 Task: Look for space in Olavarría, Argentina from 2nd September, 2023 to 6th September, 2023 for 2 adults in price range Rs.15000 to Rs.20000. Place can be entire place with 1  bedroom having 1 bed and 1 bathroom. Property type can be hotel. Amenities needed are: heating, . Booking option can be shelf check-in. Required host language is English.
Action: Mouse moved to (413, 88)
Screenshot: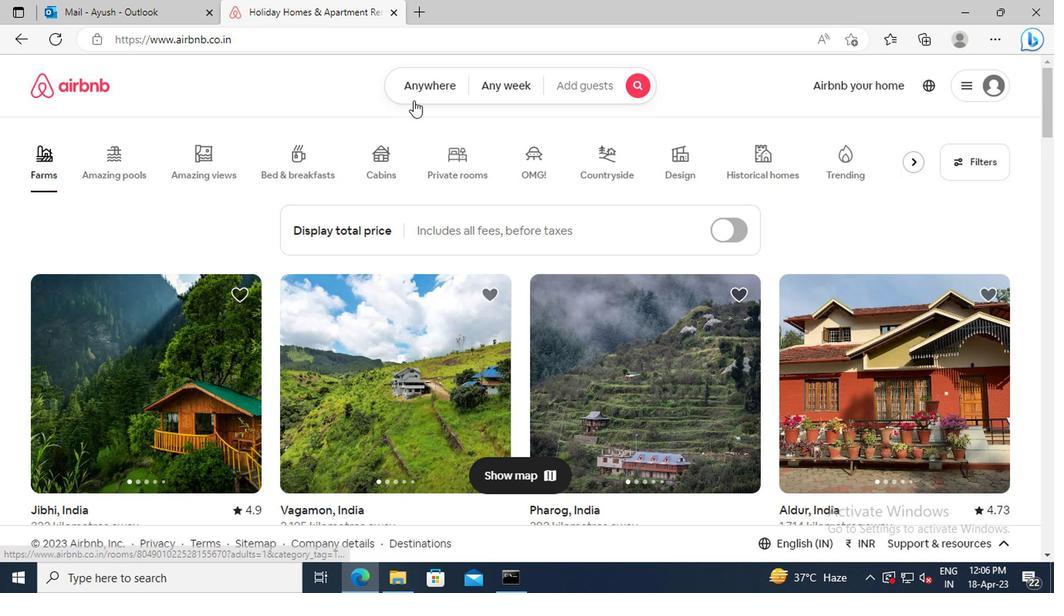 
Action: Mouse pressed left at (413, 88)
Screenshot: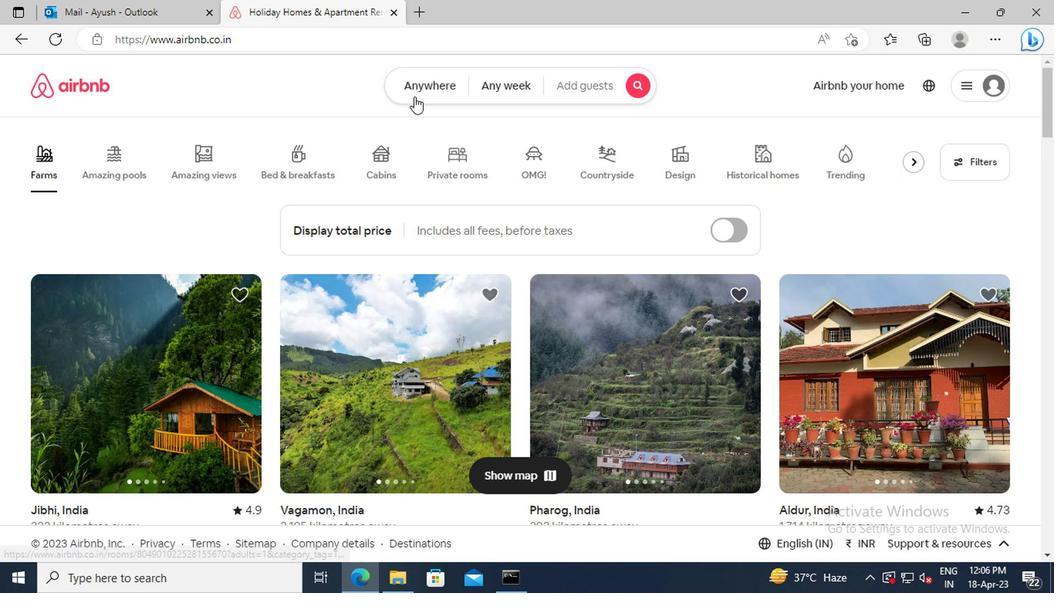 
Action: Mouse moved to (260, 151)
Screenshot: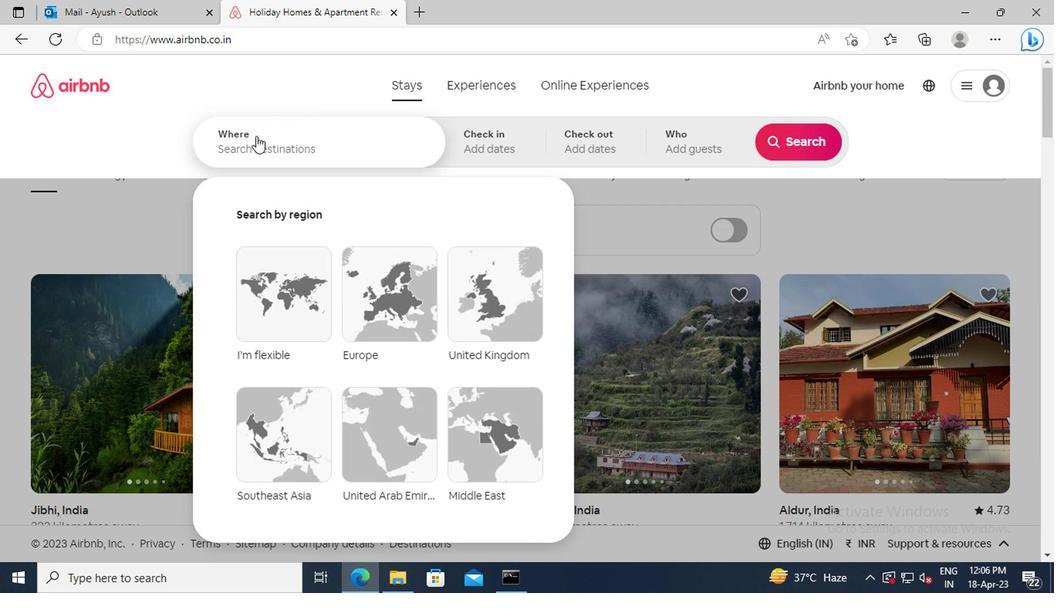 
Action: Mouse pressed left at (260, 151)
Screenshot: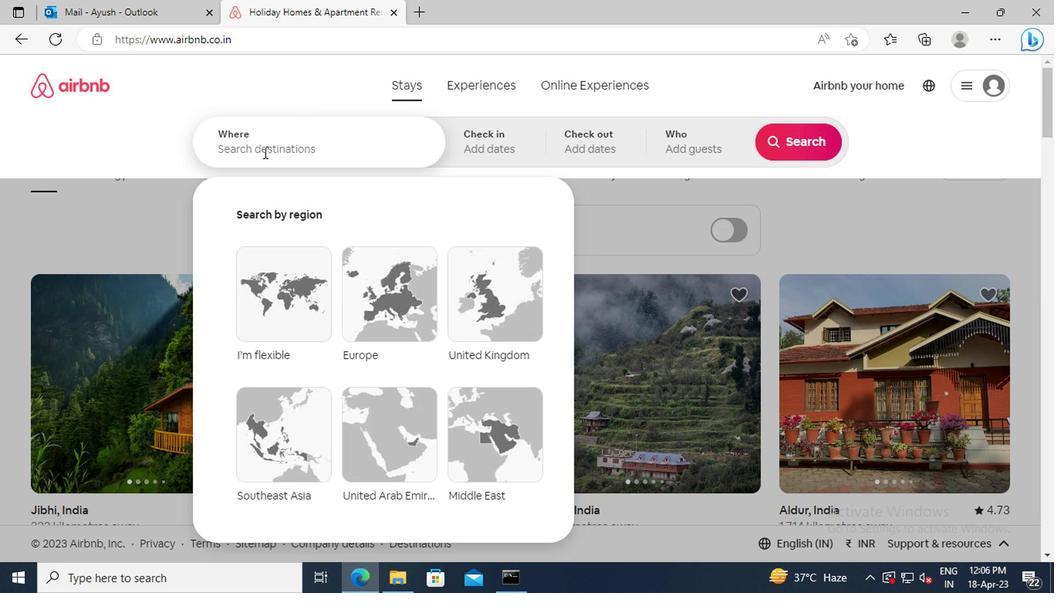 
Action: Key pressed <Key.shift>OLAVARRIA,<Key.space><Key.shift_r>ARGENTINA<Key.enter>
Screenshot: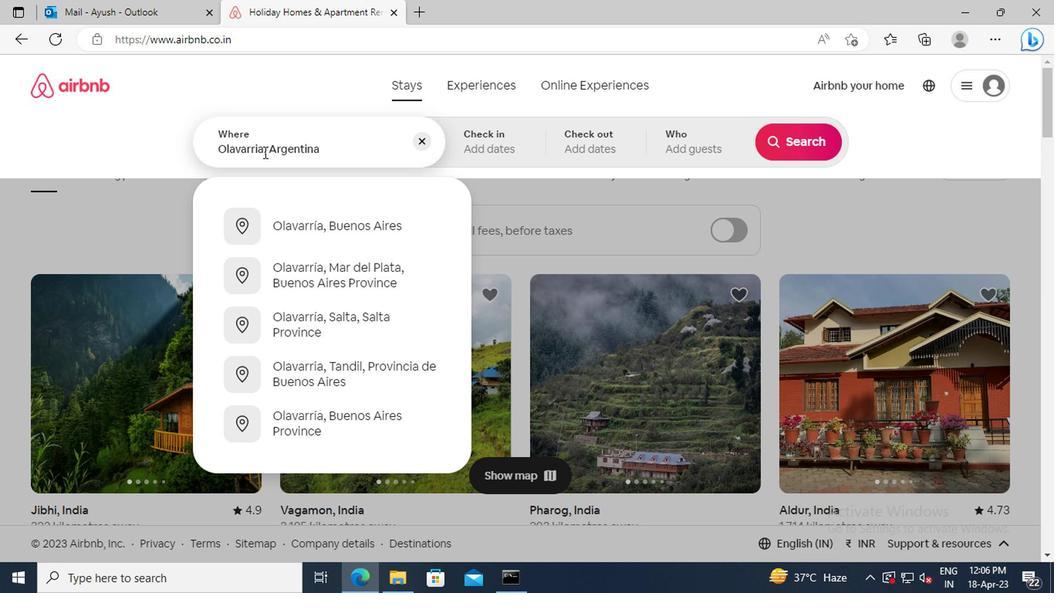 
Action: Mouse moved to (776, 261)
Screenshot: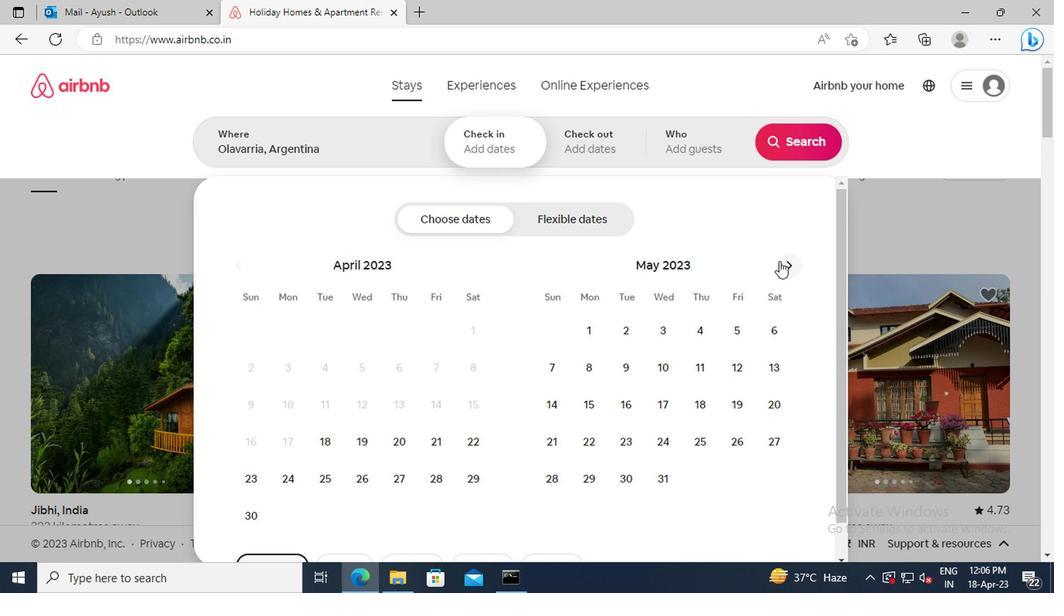 
Action: Mouse pressed left at (776, 261)
Screenshot: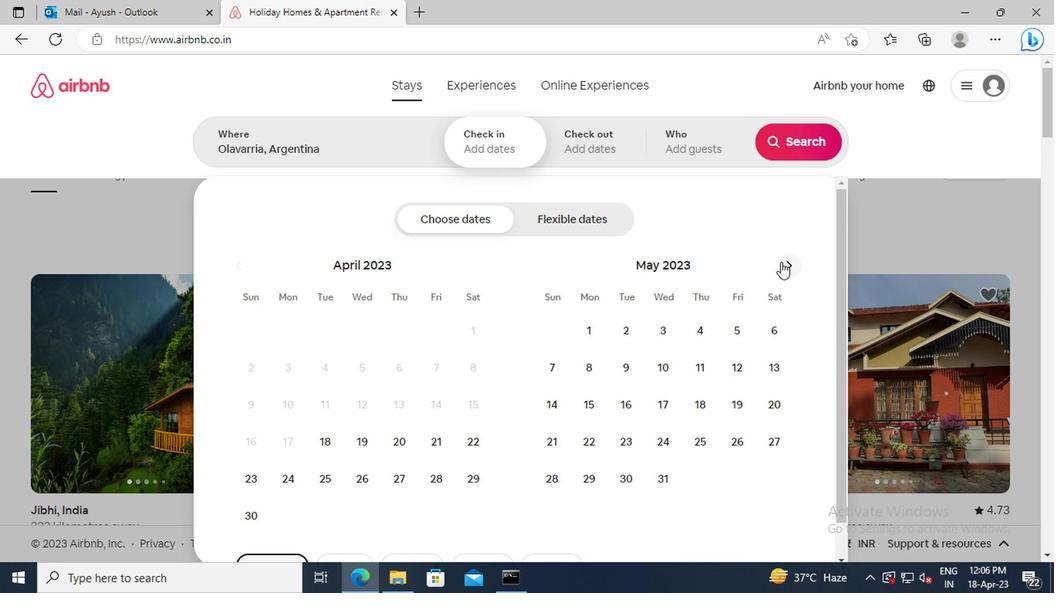 
Action: Mouse pressed left at (776, 261)
Screenshot: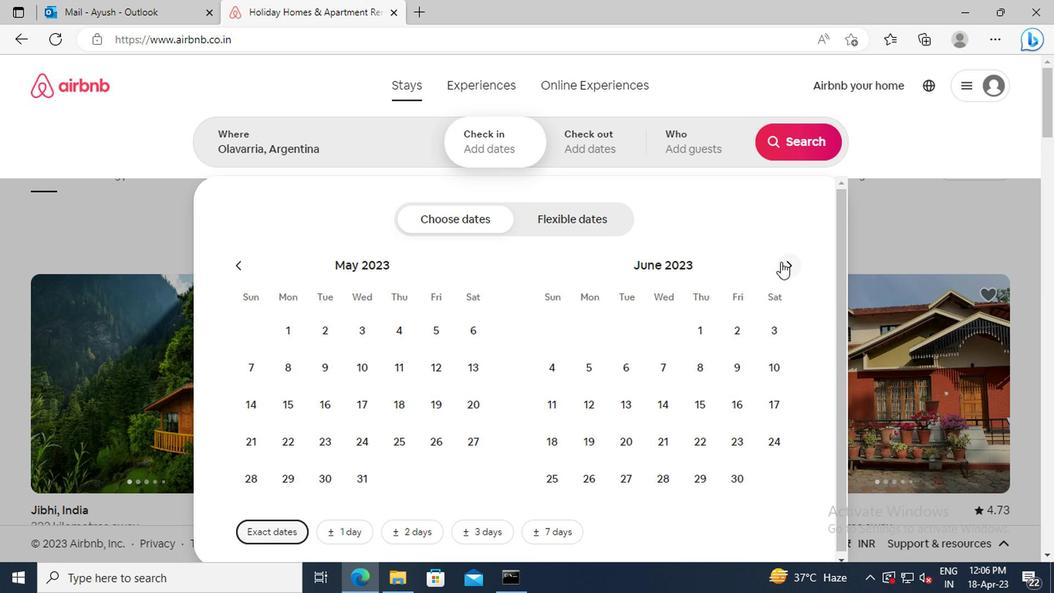 
Action: Mouse pressed left at (776, 261)
Screenshot: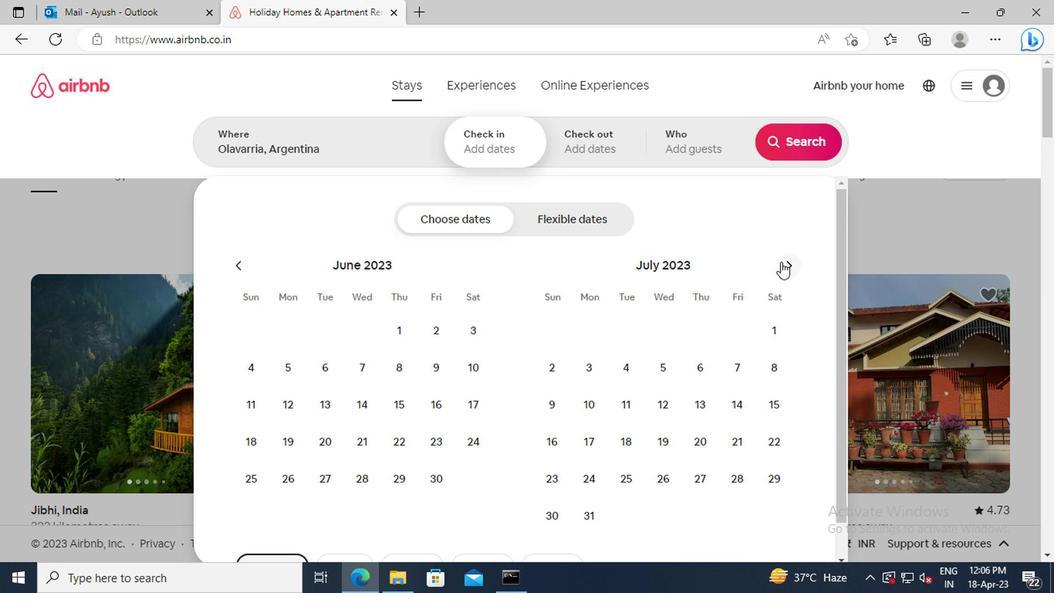 
Action: Mouse pressed left at (776, 261)
Screenshot: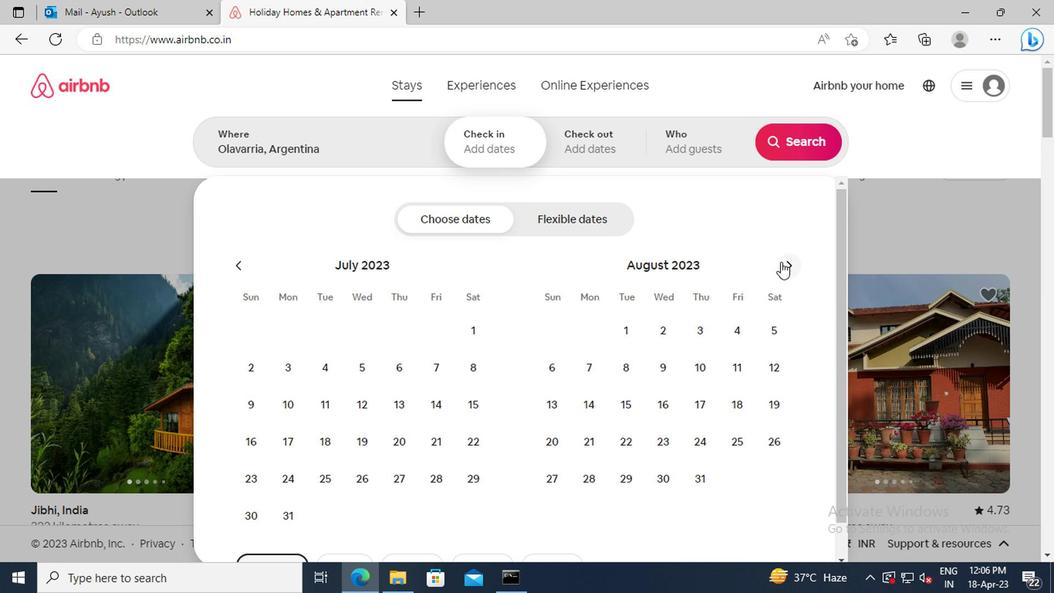 
Action: Mouse moved to (766, 326)
Screenshot: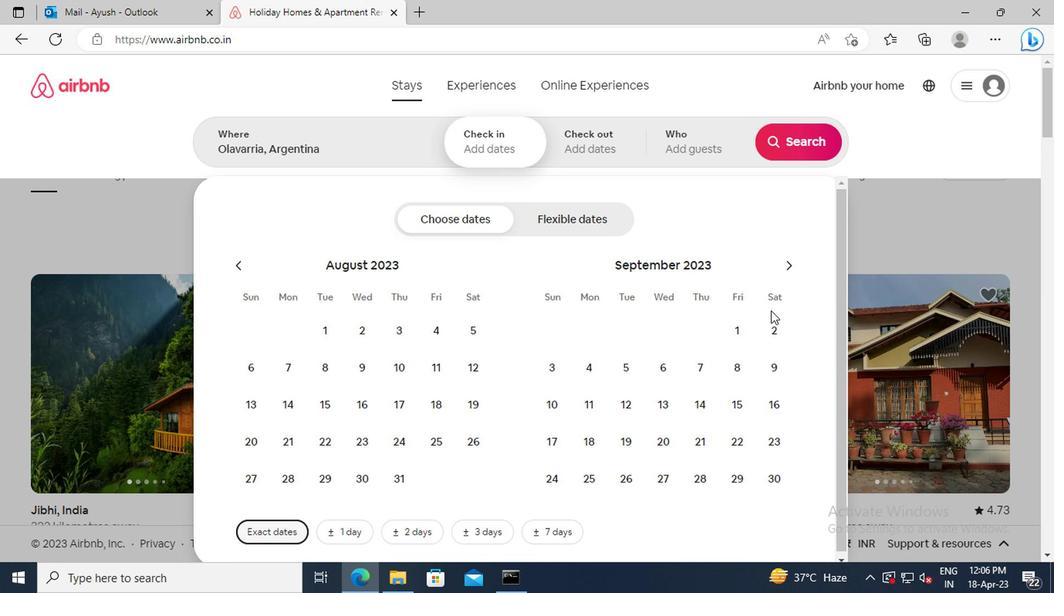 
Action: Mouse pressed left at (766, 326)
Screenshot: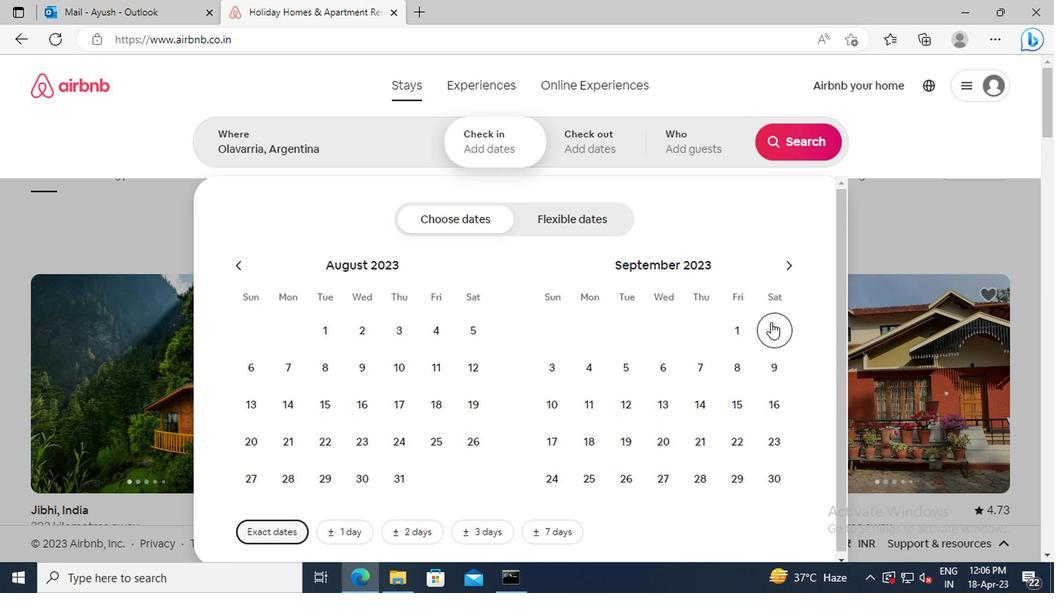 
Action: Mouse moved to (658, 364)
Screenshot: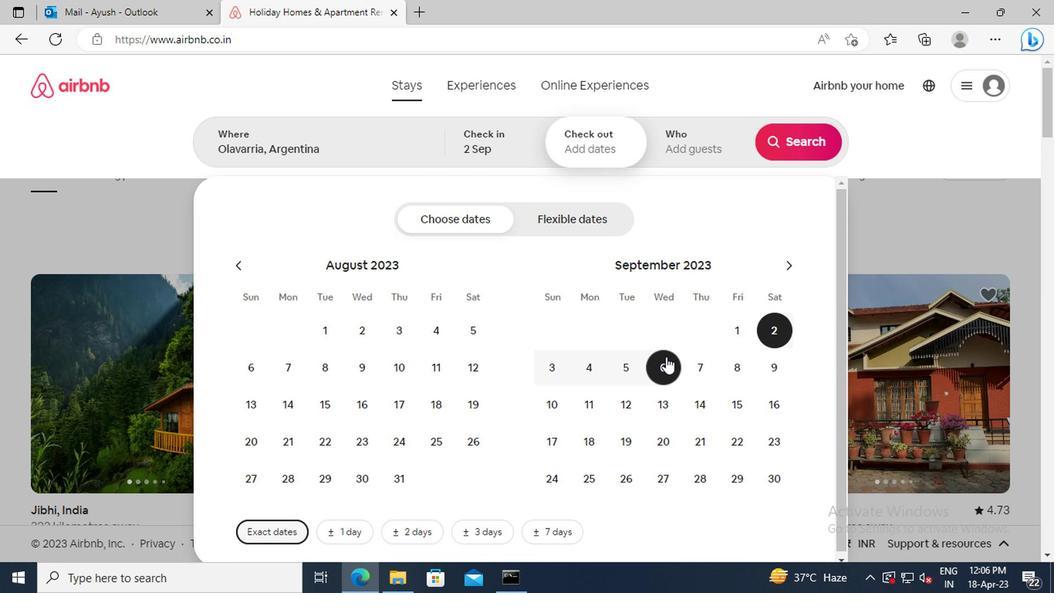 
Action: Mouse pressed left at (658, 364)
Screenshot: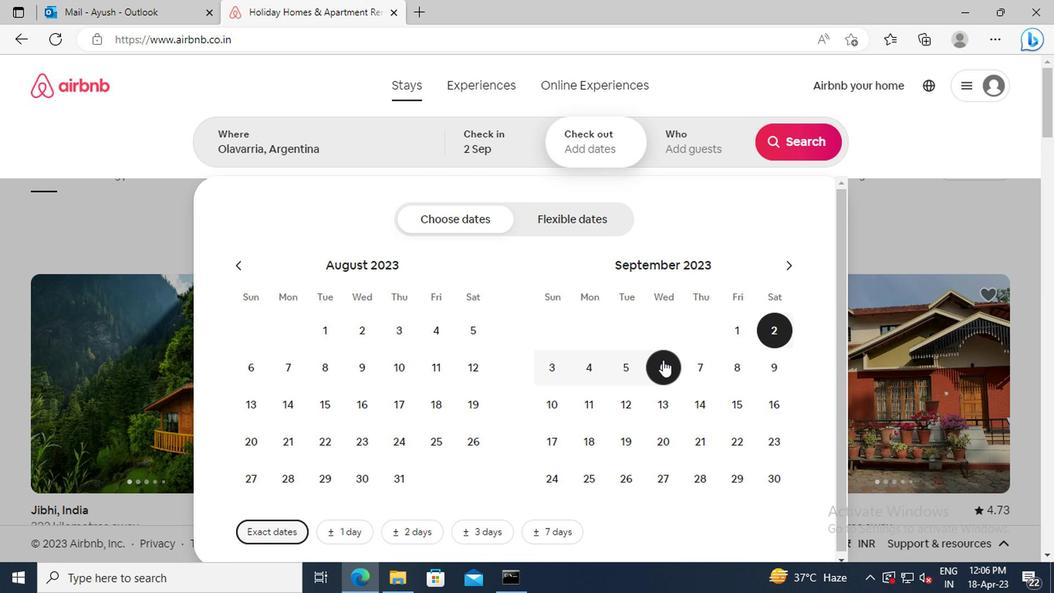 
Action: Mouse moved to (678, 149)
Screenshot: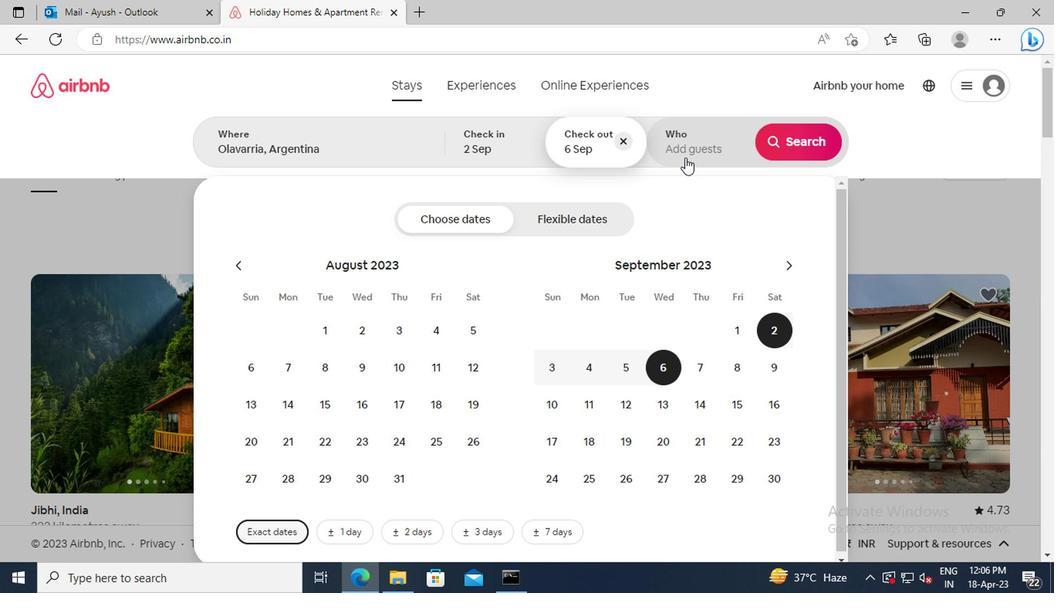 
Action: Mouse pressed left at (678, 149)
Screenshot: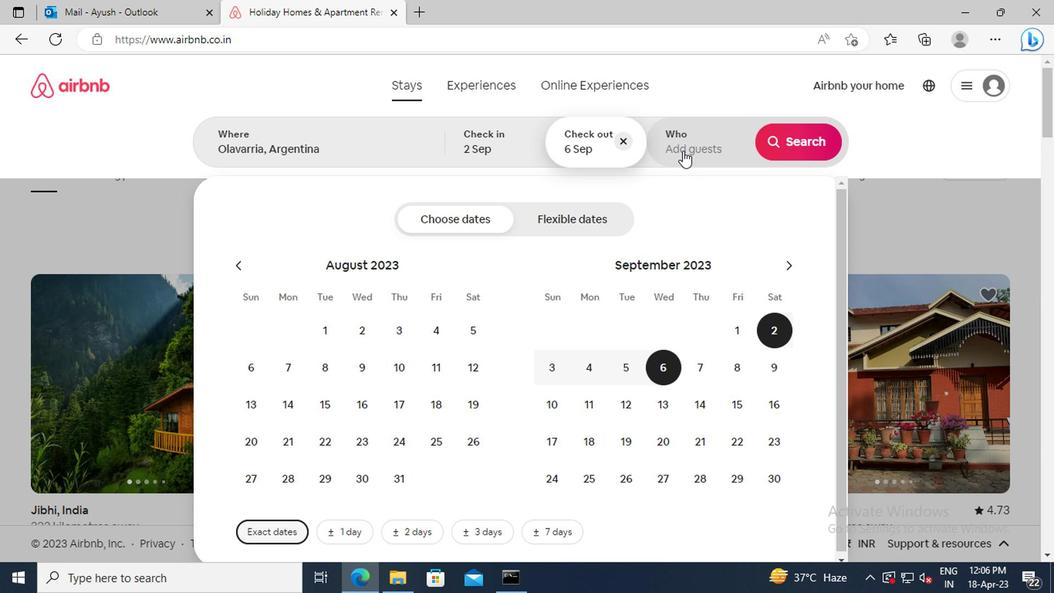
Action: Mouse moved to (799, 223)
Screenshot: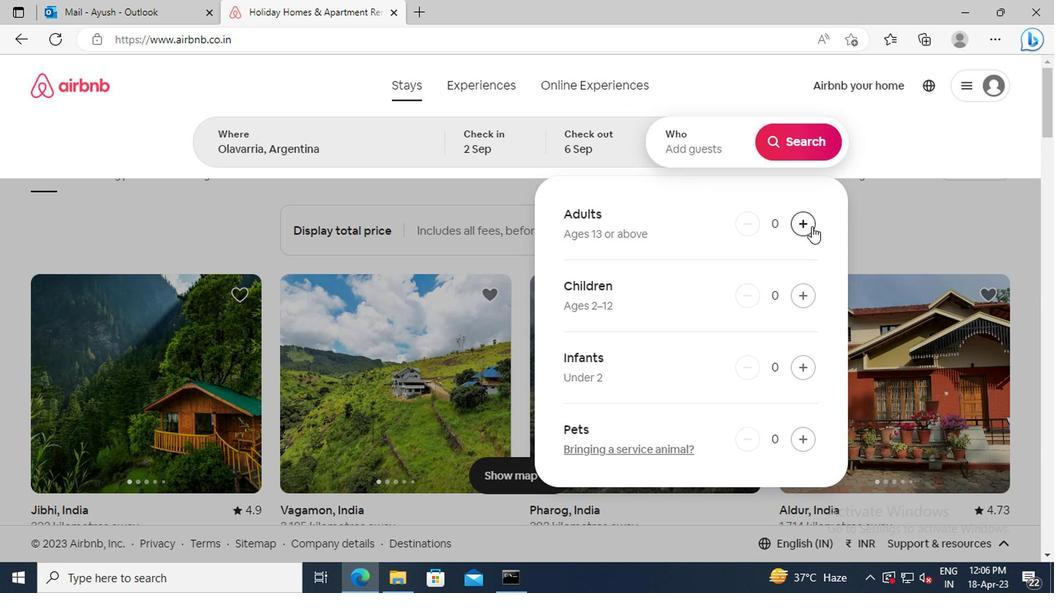 
Action: Mouse pressed left at (799, 223)
Screenshot: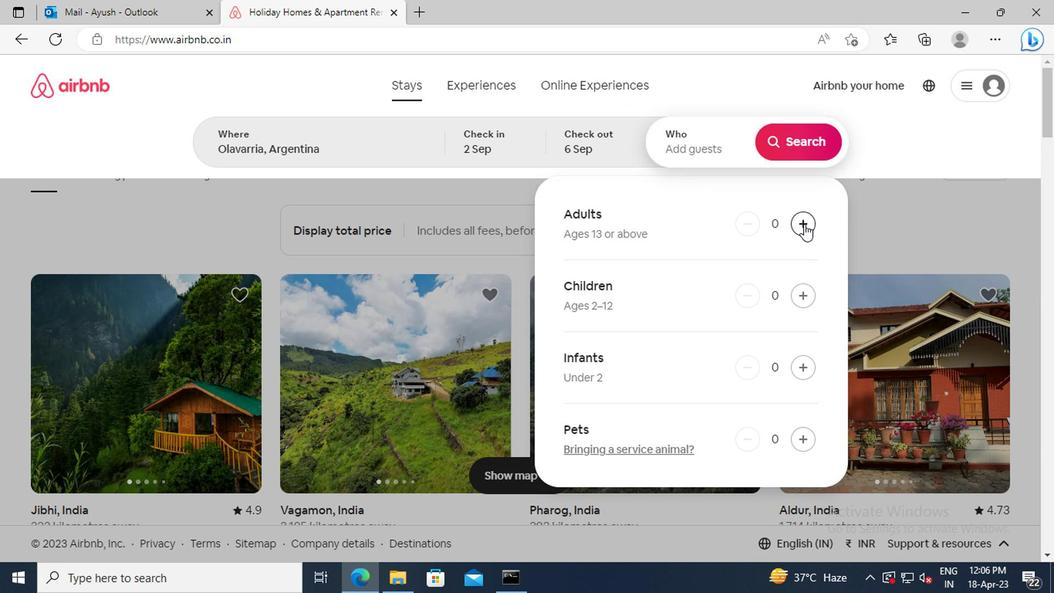
Action: Mouse pressed left at (799, 223)
Screenshot: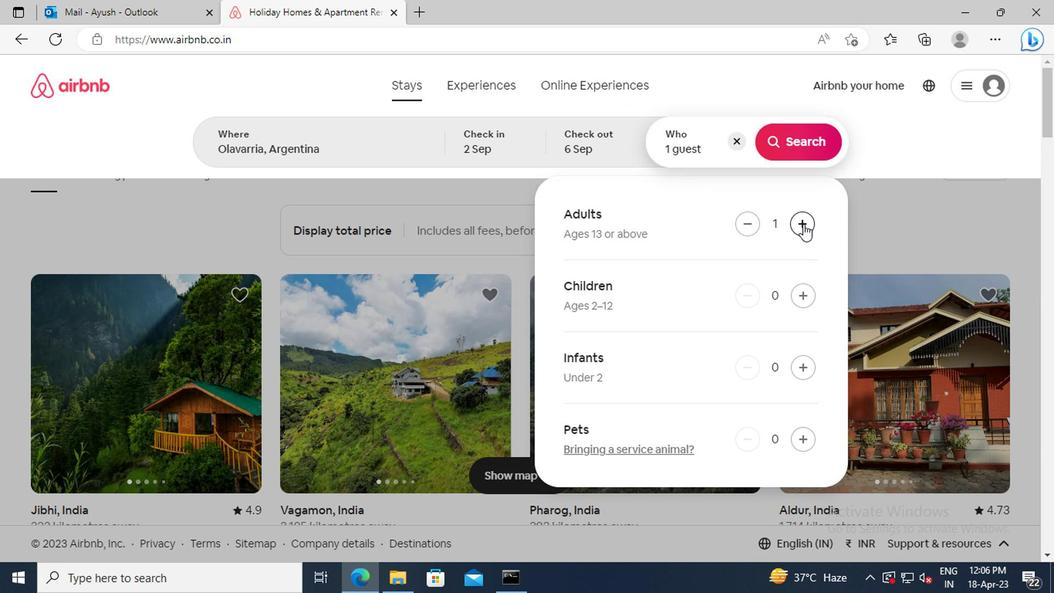 
Action: Mouse moved to (796, 143)
Screenshot: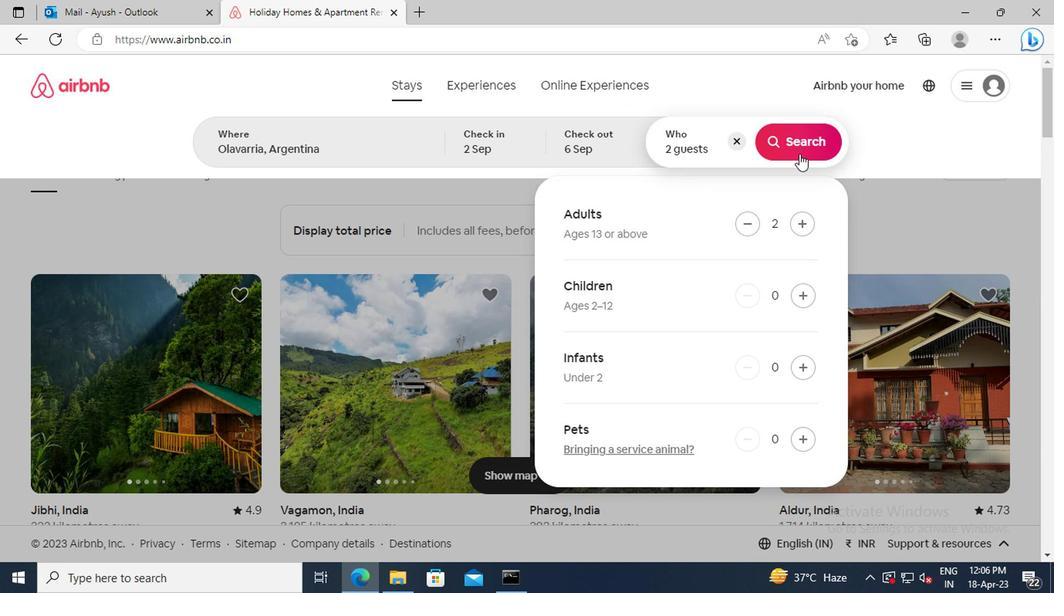 
Action: Mouse pressed left at (796, 143)
Screenshot: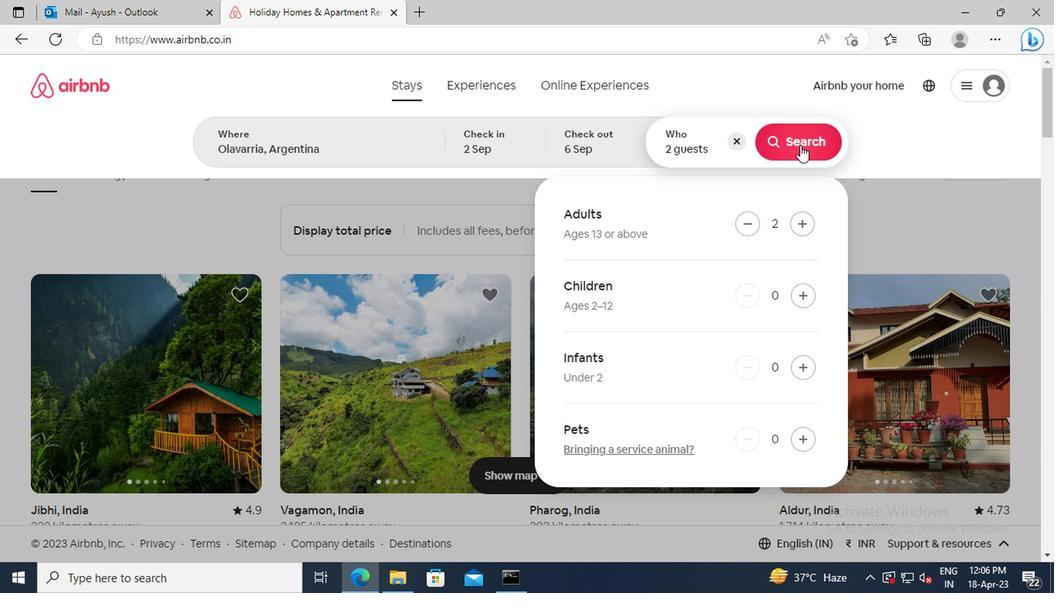 
Action: Mouse moved to (987, 155)
Screenshot: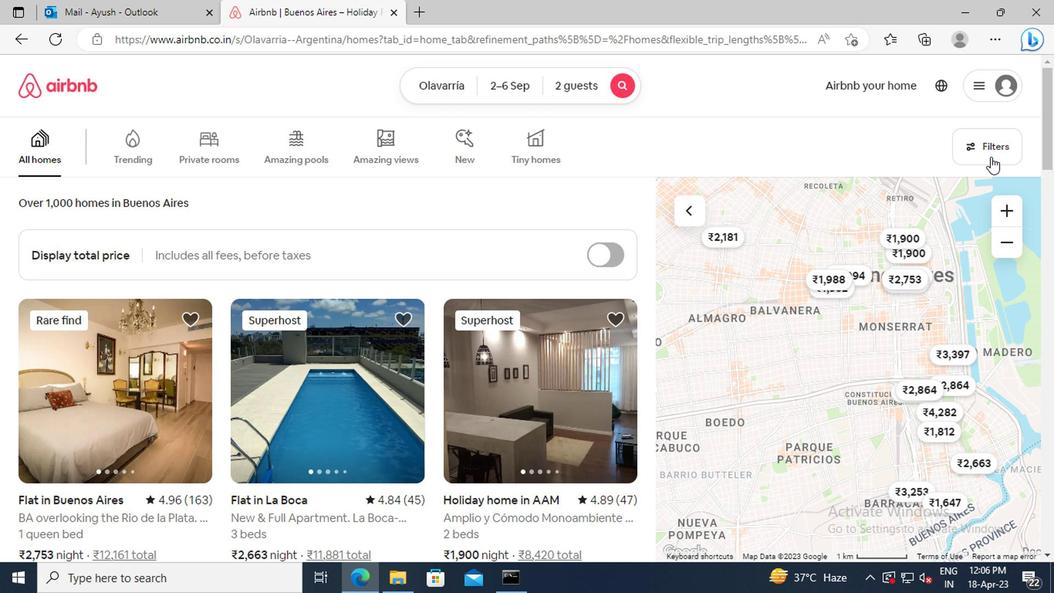 
Action: Mouse pressed left at (987, 155)
Screenshot: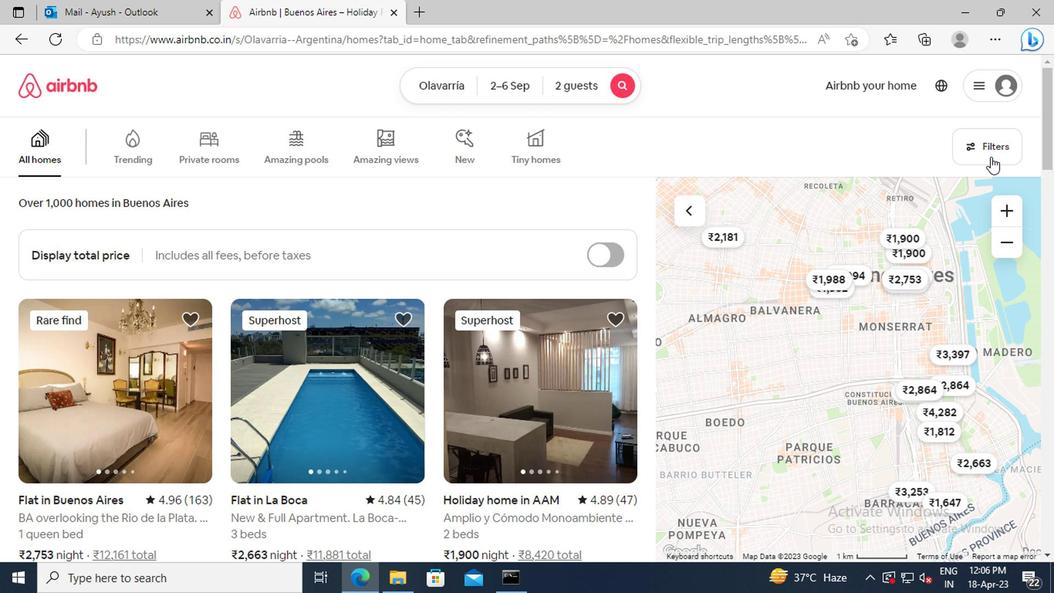 
Action: Mouse moved to (363, 341)
Screenshot: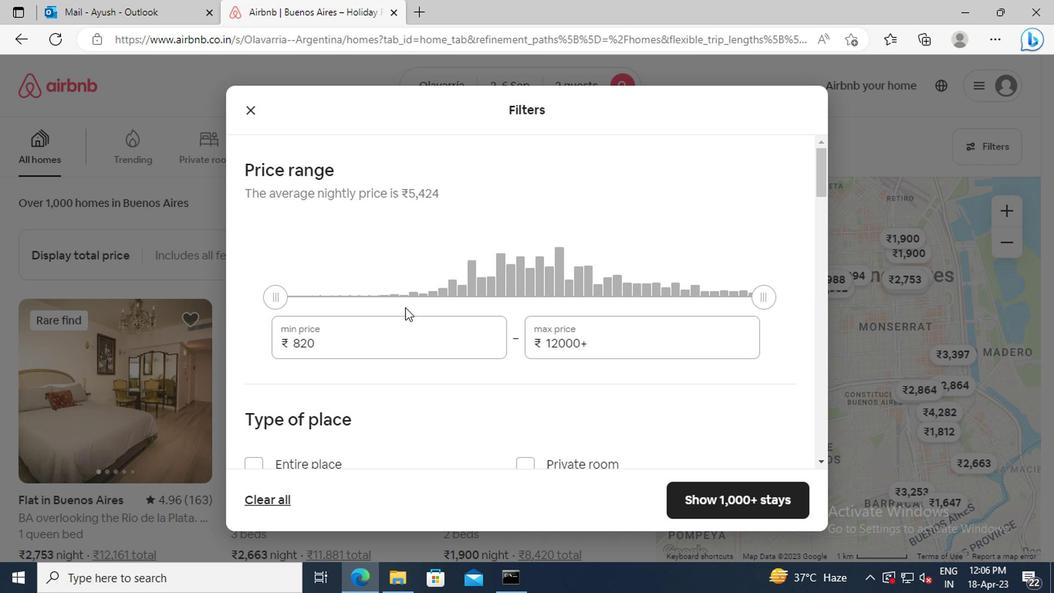 
Action: Mouse pressed left at (363, 341)
Screenshot: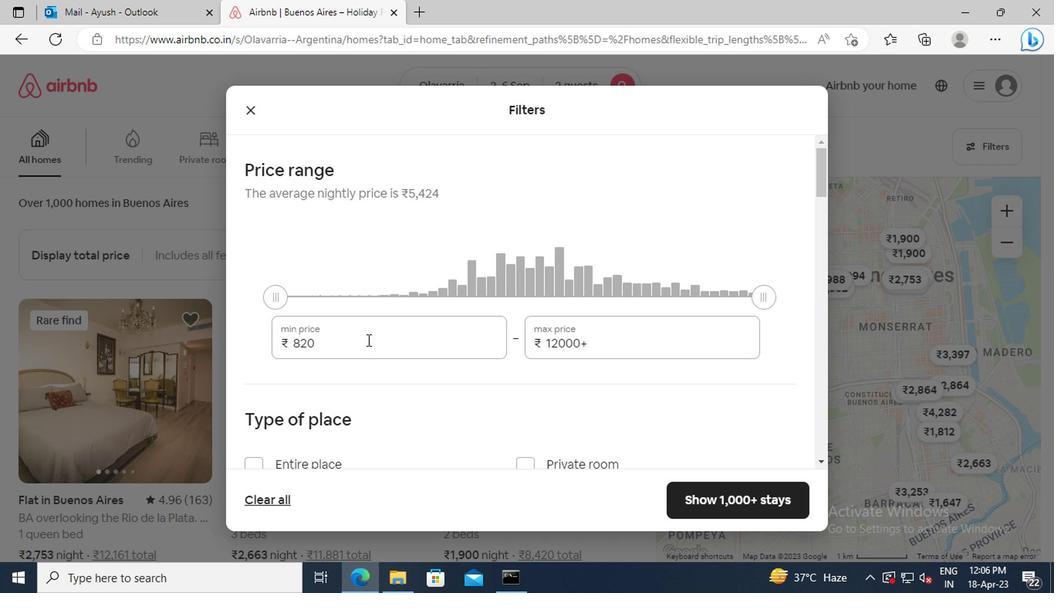 
Action: Key pressed <Key.backspace><Key.backspace><Key.backspace>
Screenshot: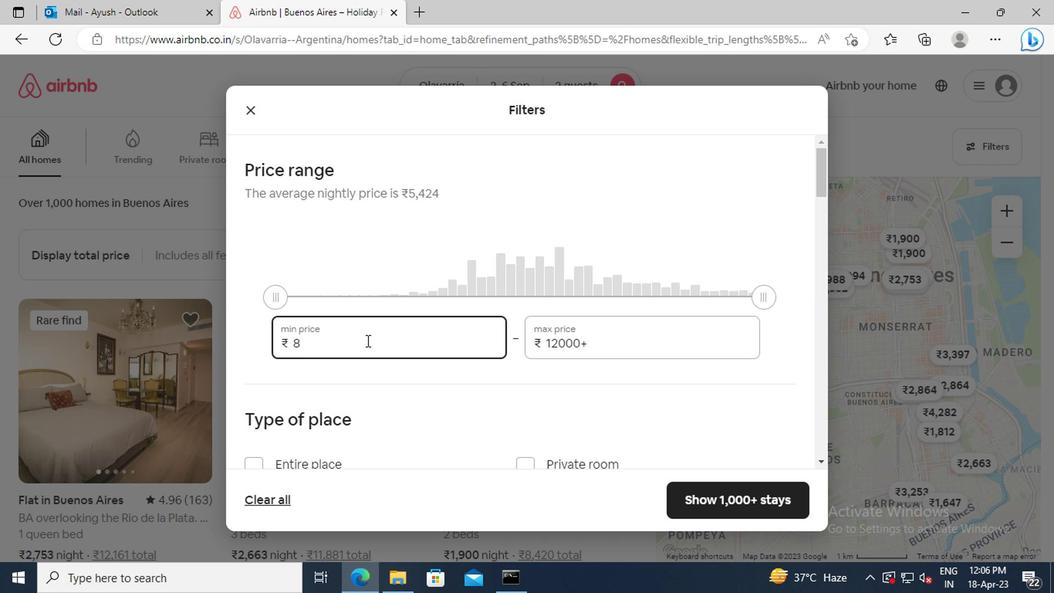 
Action: Mouse moved to (357, 341)
Screenshot: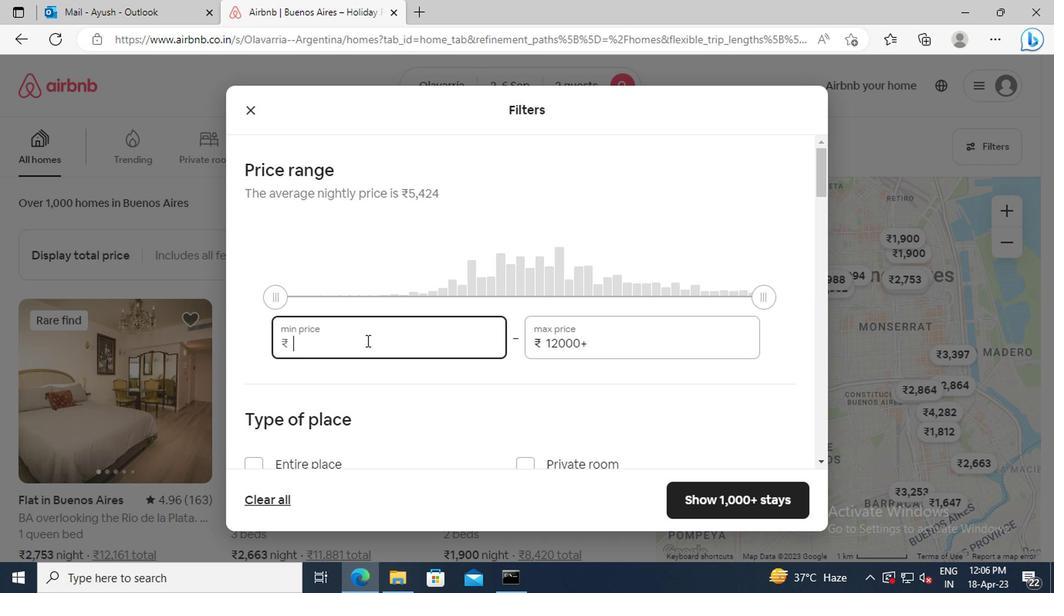 
Action: Key pressed 15000<Key.tab><Key.delete>20000
Screenshot: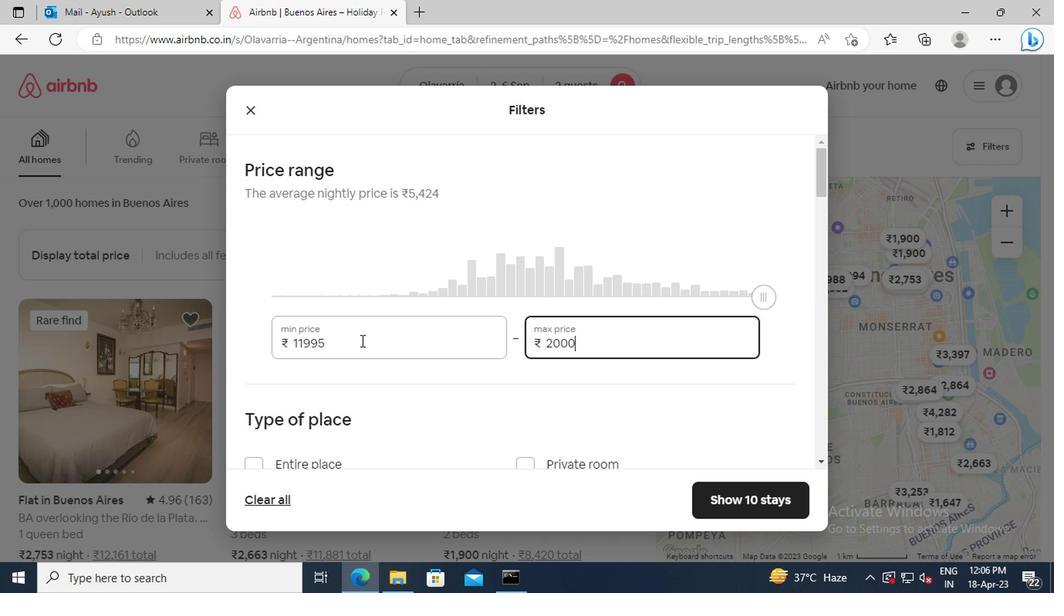 
Action: Mouse scrolled (357, 340) with delta (0, 0)
Screenshot: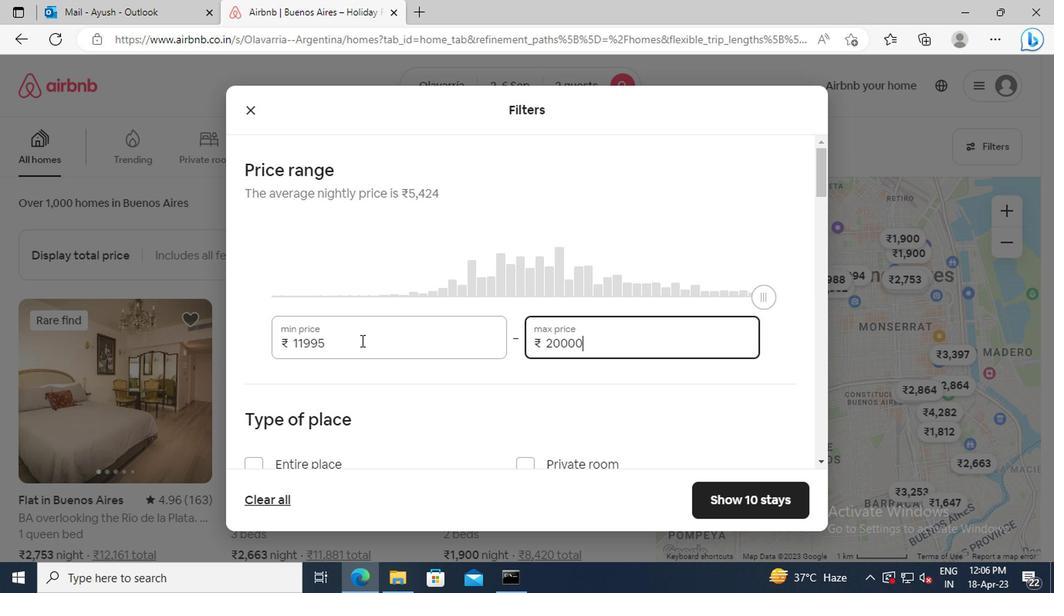 
Action: Mouse scrolled (357, 340) with delta (0, 0)
Screenshot: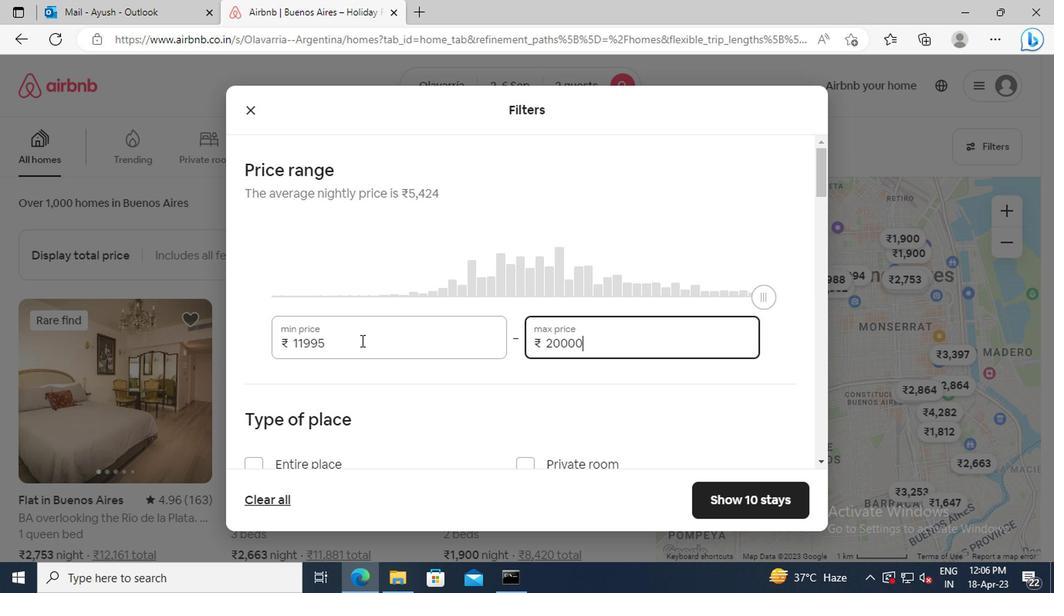 
Action: Mouse moved to (243, 368)
Screenshot: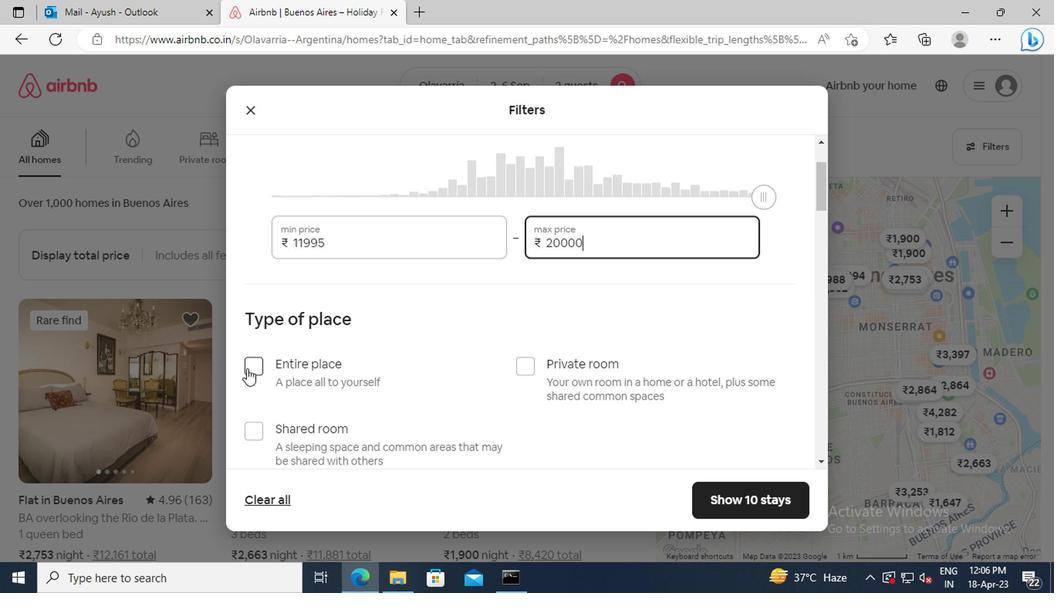 
Action: Mouse pressed left at (243, 368)
Screenshot: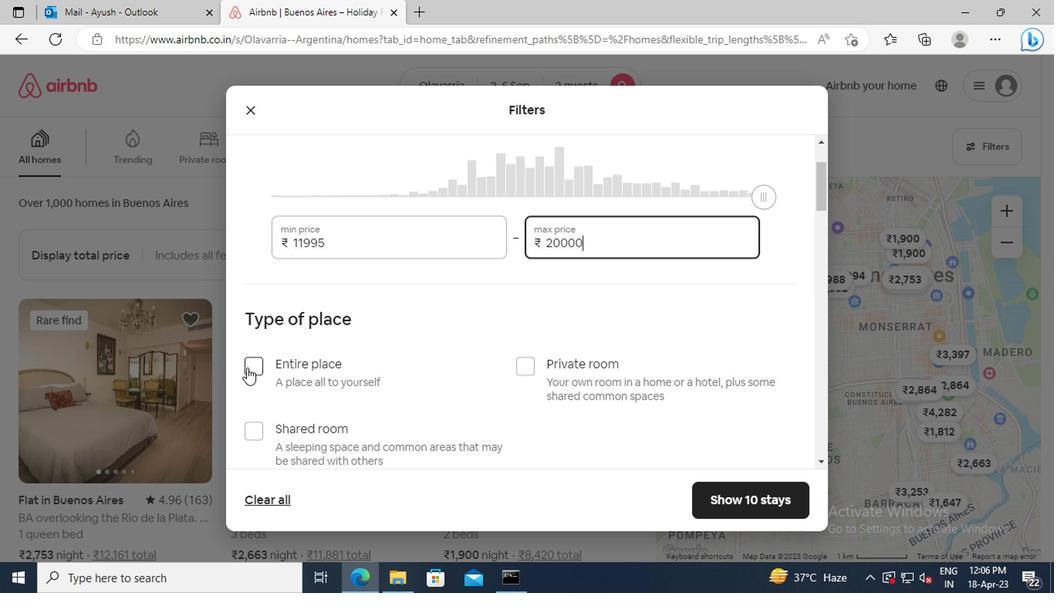 
Action: Mouse moved to (392, 319)
Screenshot: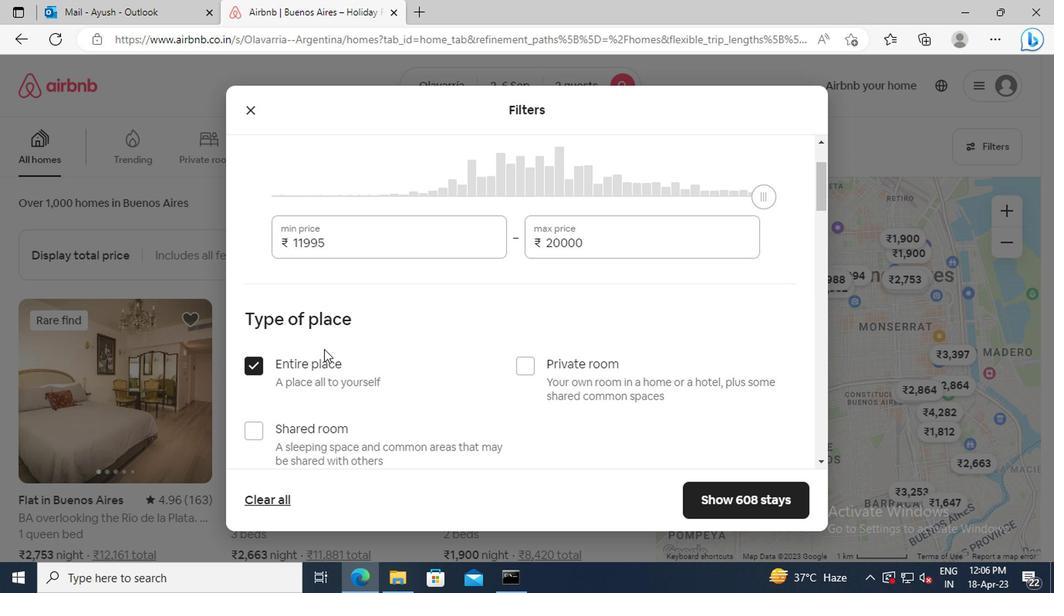 
Action: Mouse scrolled (392, 318) with delta (0, 0)
Screenshot: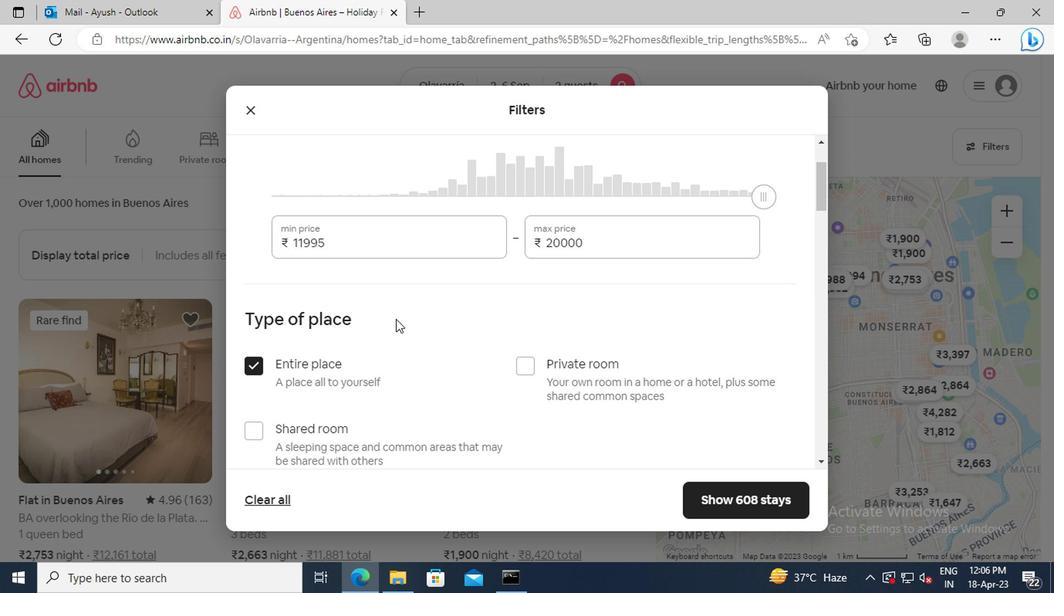 
Action: Mouse scrolled (392, 318) with delta (0, 0)
Screenshot: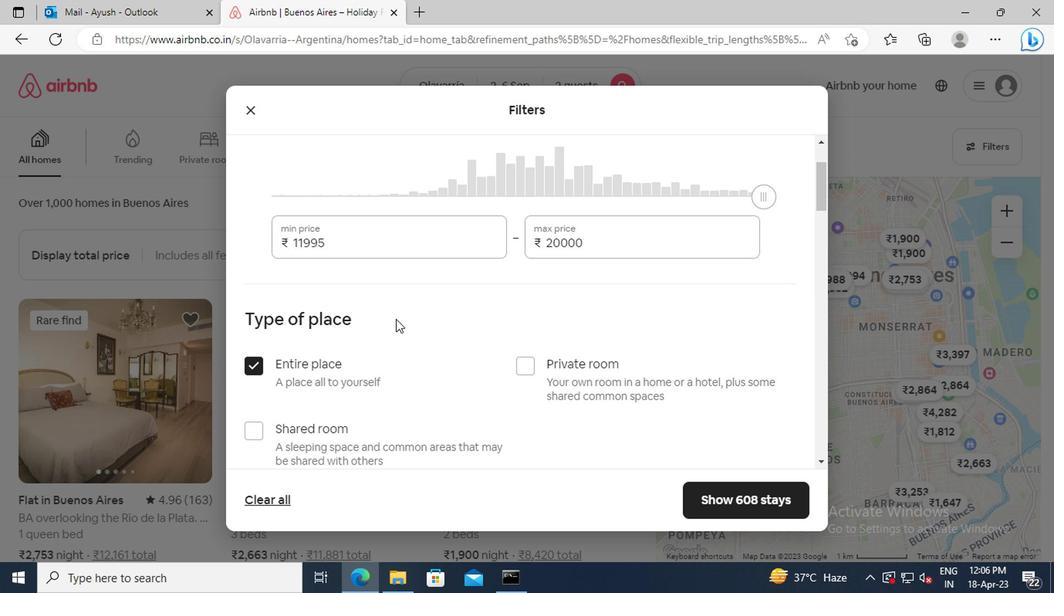 
Action: Mouse scrolled (392, 318) with delta (0, 0)
Screenshot: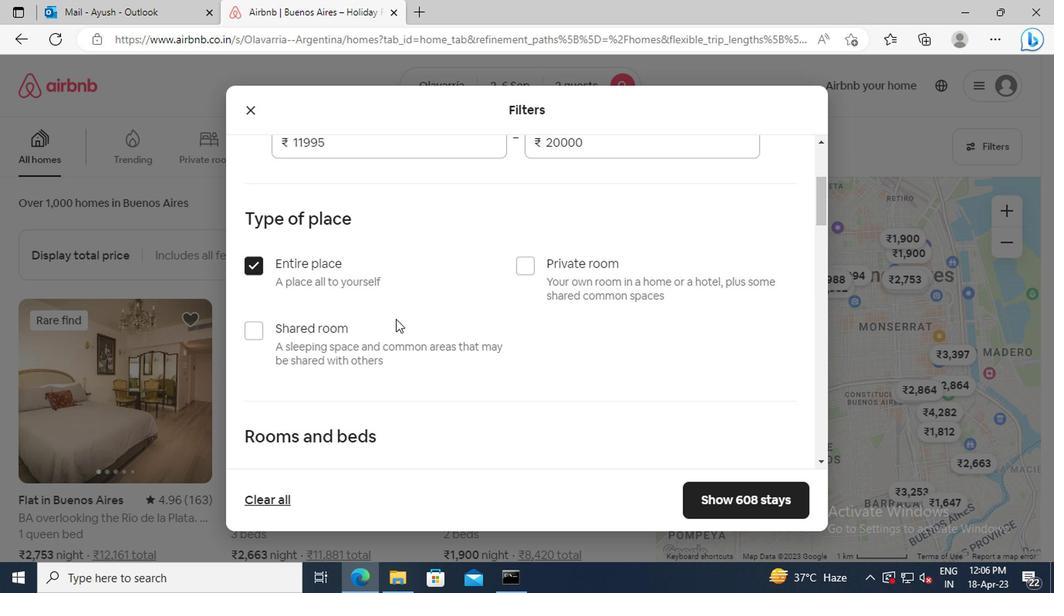 
Action: Mouse scrolled (392, 318) with delta (0, 0)
Screenshot: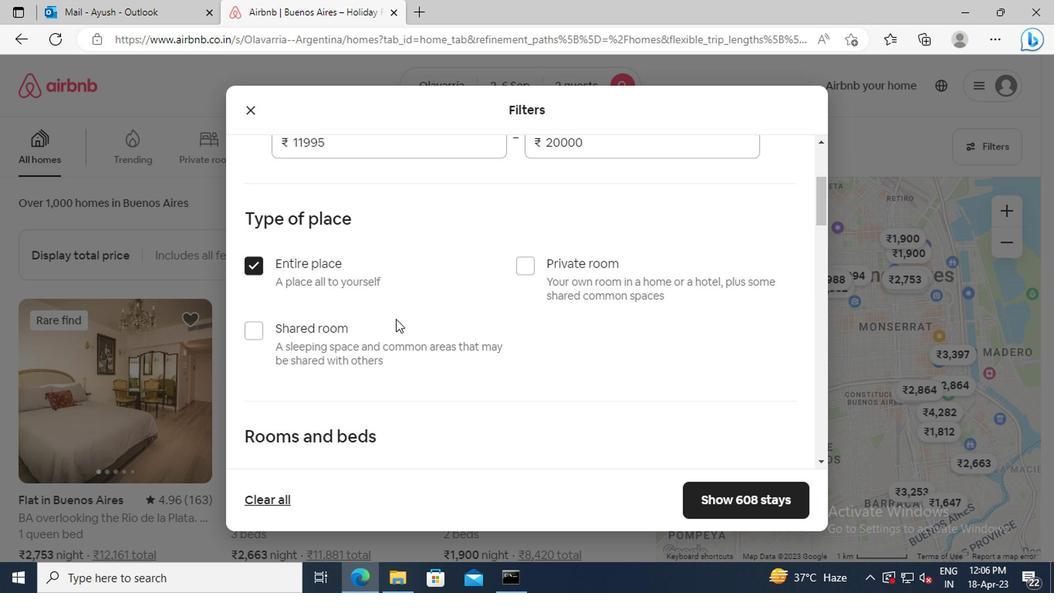
Action: Mouse scrolled (392, 318) with delta (0, 0)
Screenshot: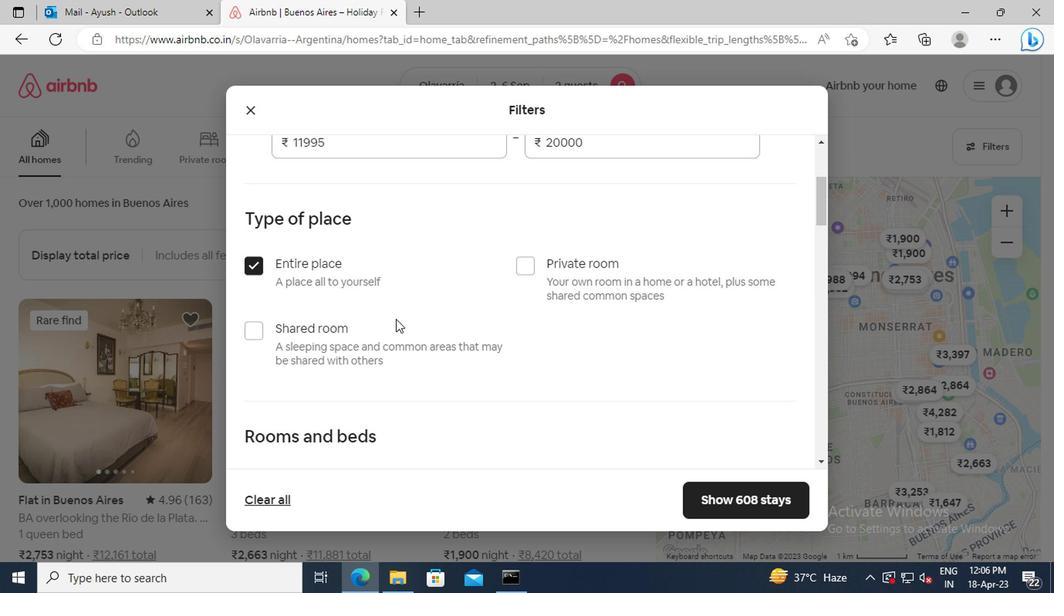 
Action: Mouse moved to (392, 318)
Screenshot: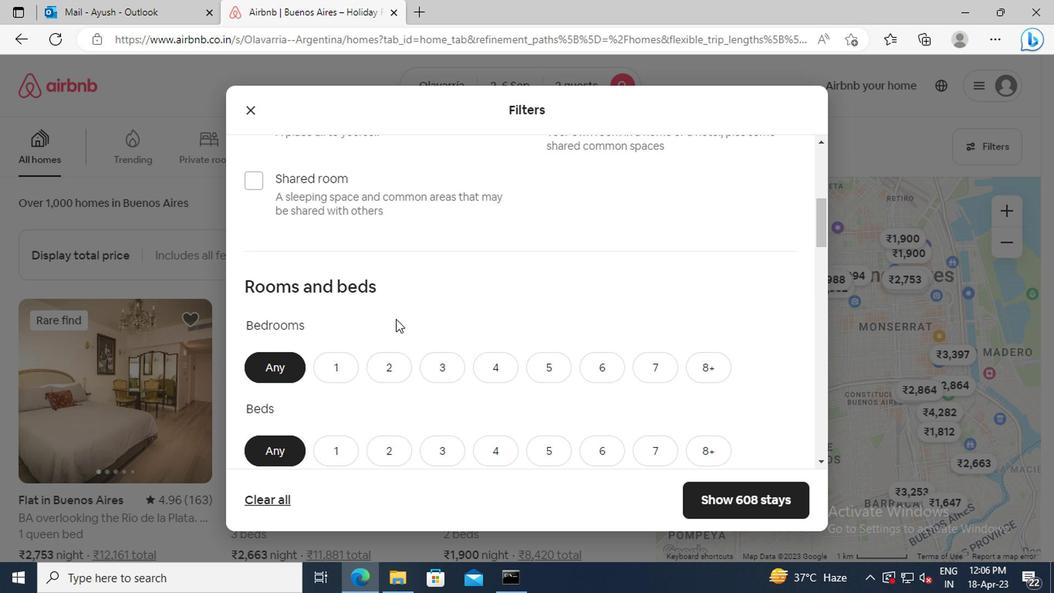 
Action: Mouse scrolled (392, 317) with delta (0, -1)
Screenshot: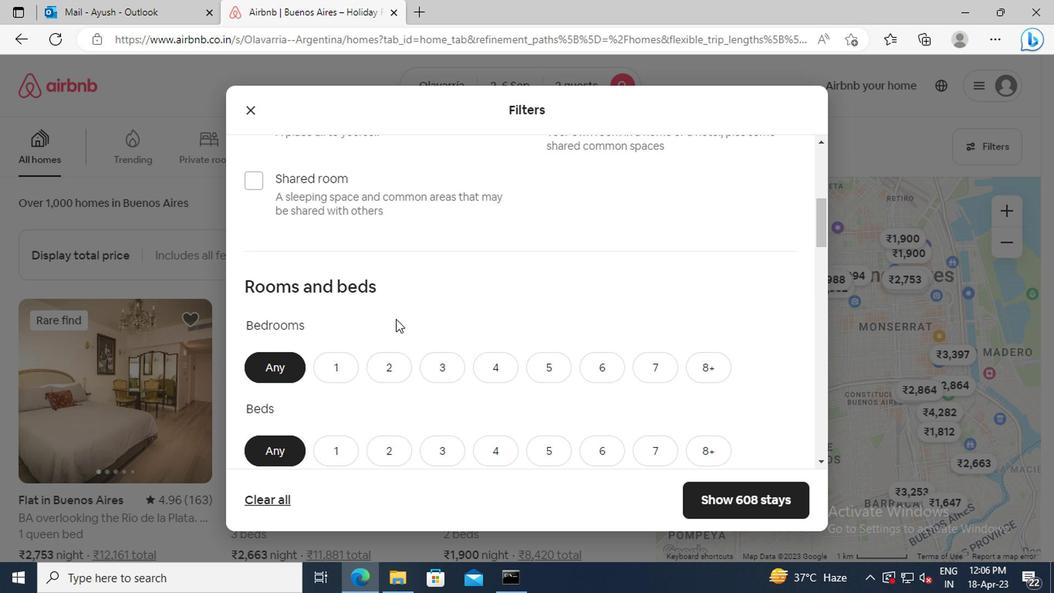 
Action: Mouse moved to (324, 325)
Screenshot: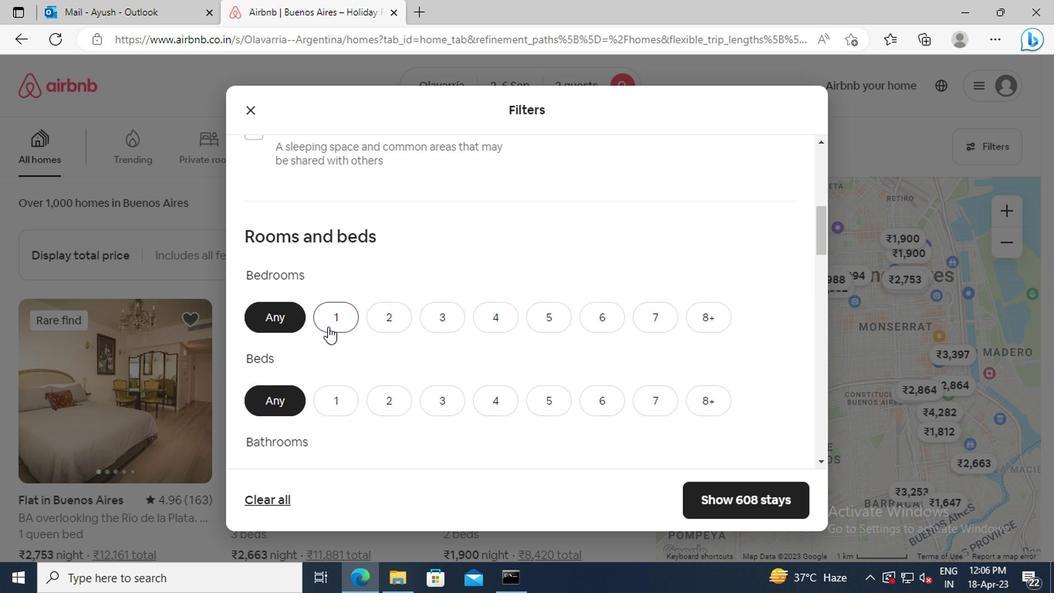 
Action: Mouse pressed left at (324, 325)
Screenshot: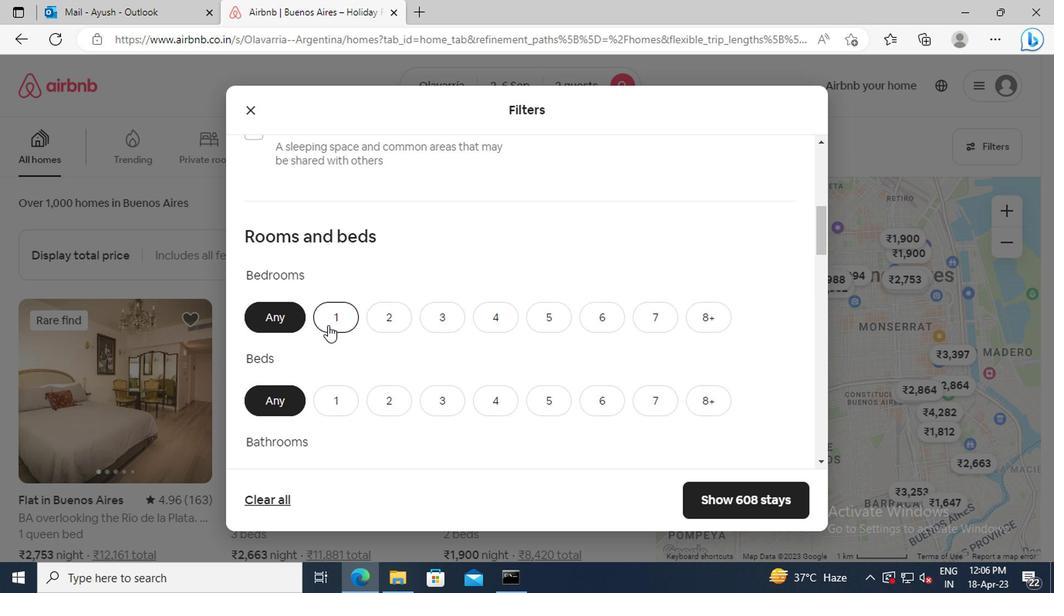 
Action: Mouse scrolled (324, 324) with delta (0, -1)
Screenshot: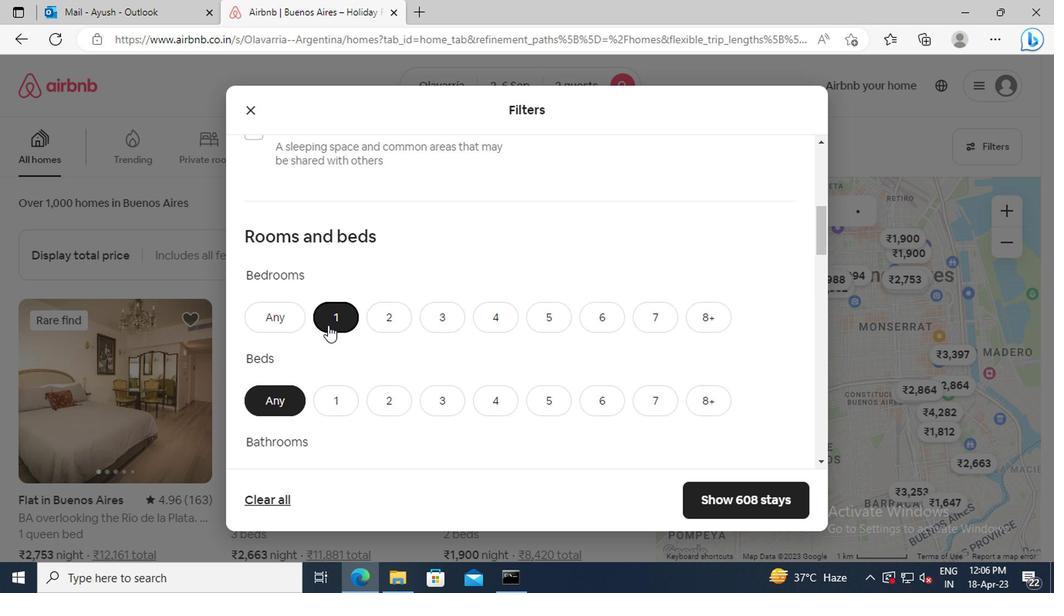 
Action: Mouse scrolled (324, 324) with delta (0, -1)
Screenshot: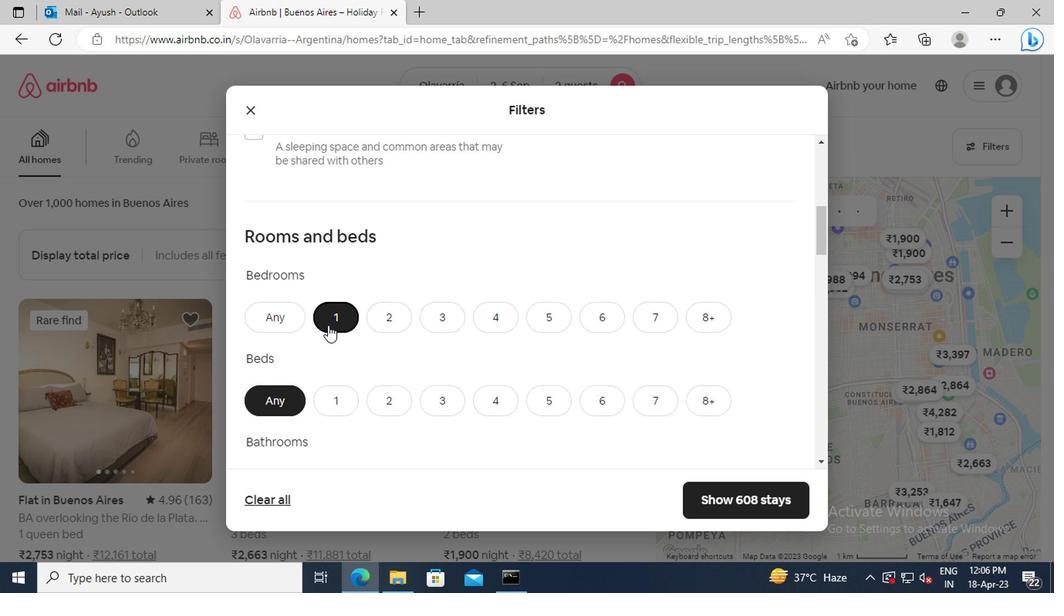 
Action: Mouse moved to (329, 310)
Screenshot: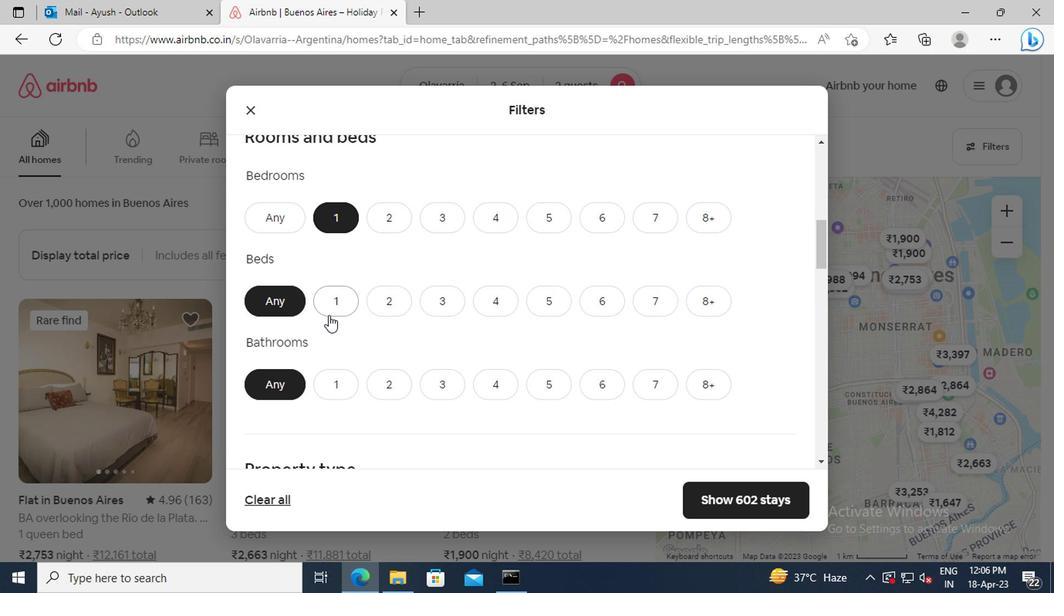 
Action: Mouse pressed left at (329, 310)
Screenshot: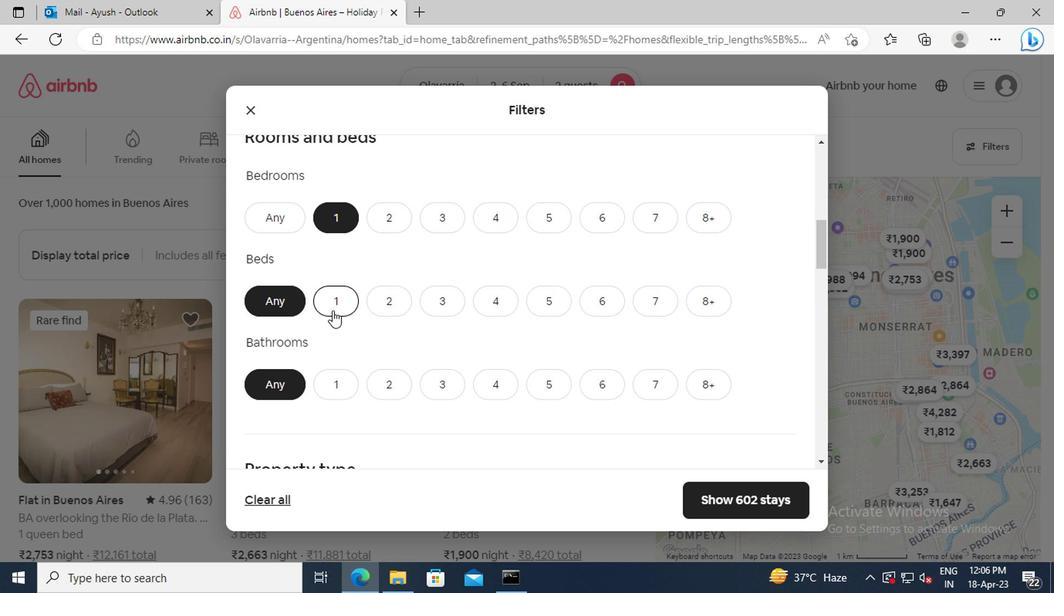 
Action: Mouse scrolled (329, 309) with delta (0, -1)
Screenshot: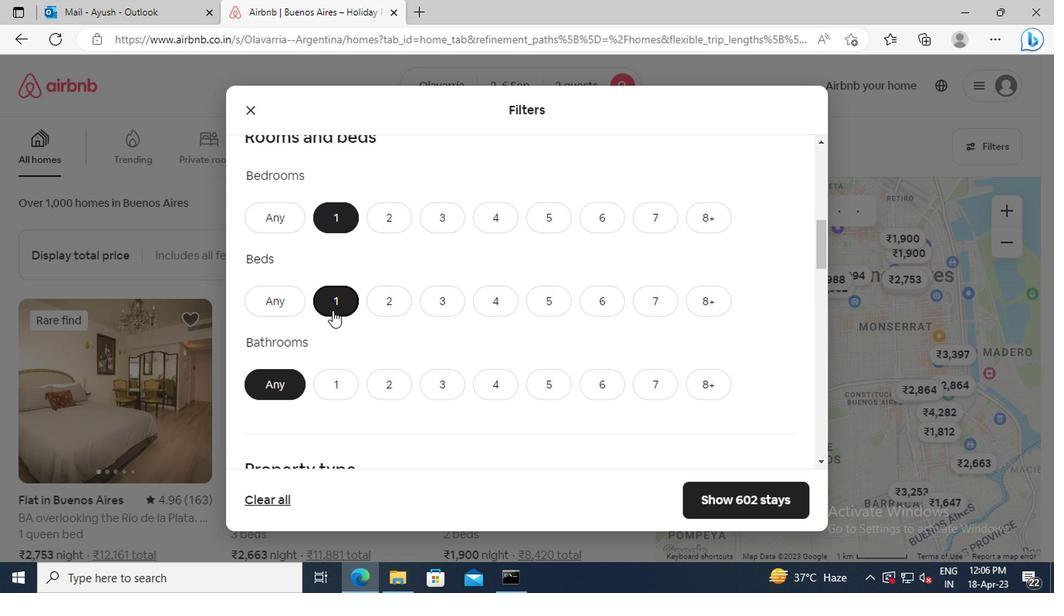 
Action: Mouse moved to (330, 324)
Screenshot: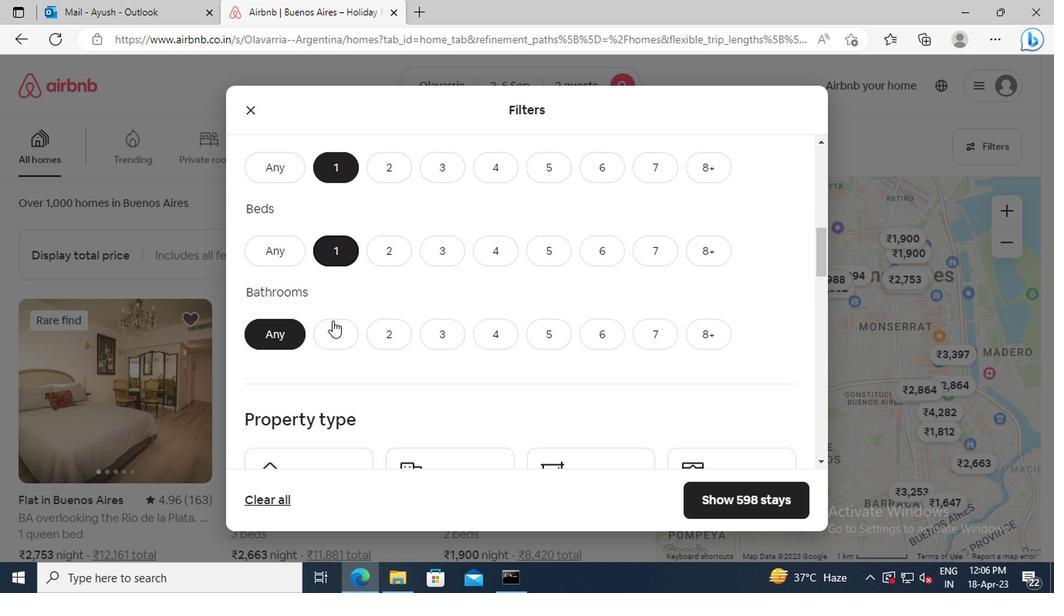 
Action: Mouse pressed left at (330, 324)
Screenshot: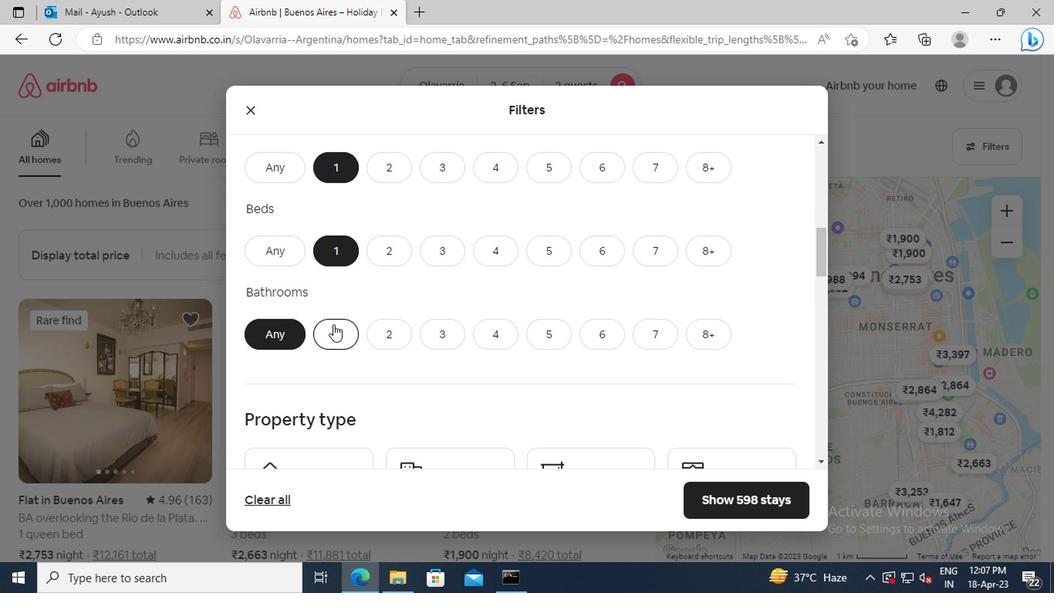 
Action: Mouse moved to (355, 310)
Screenshot: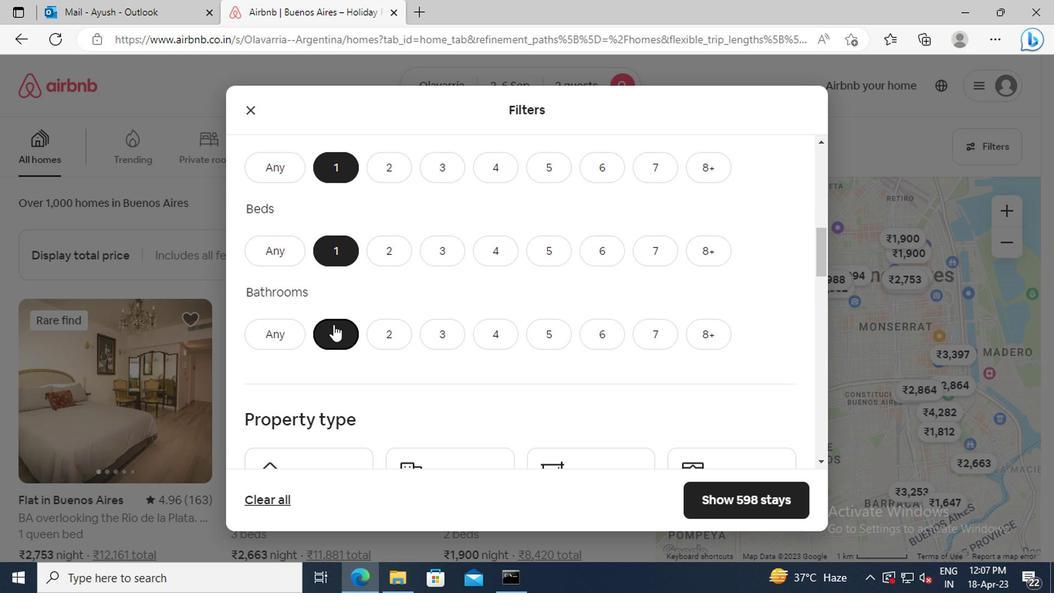 
Action: Mouse scrolled (355, 309) with delta (0, -1)
Screenshot: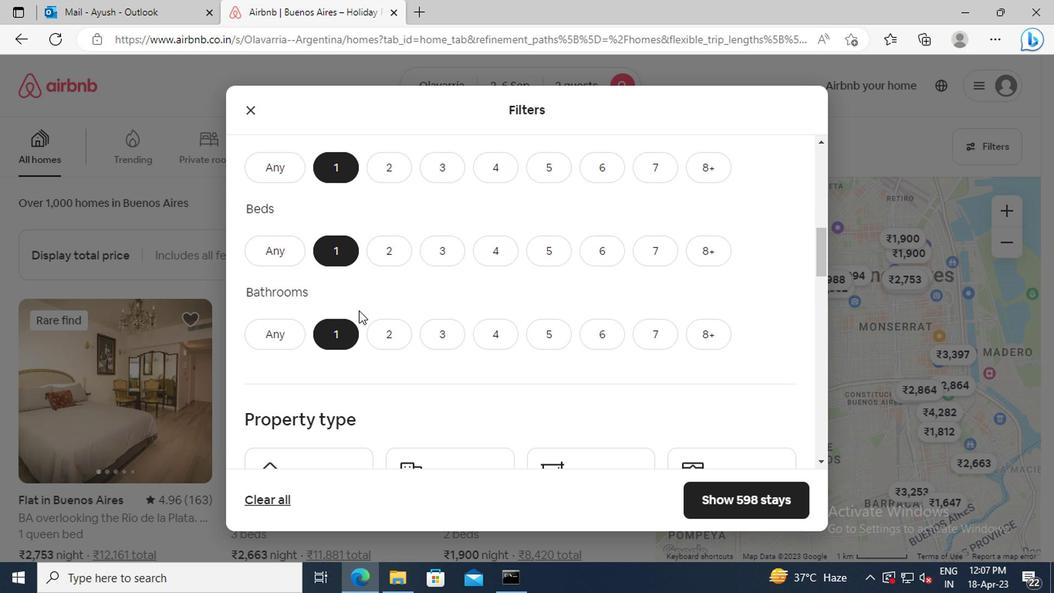 
Action: Mouse scrolled (355, 309) with delta (0, -1)
Screenshot: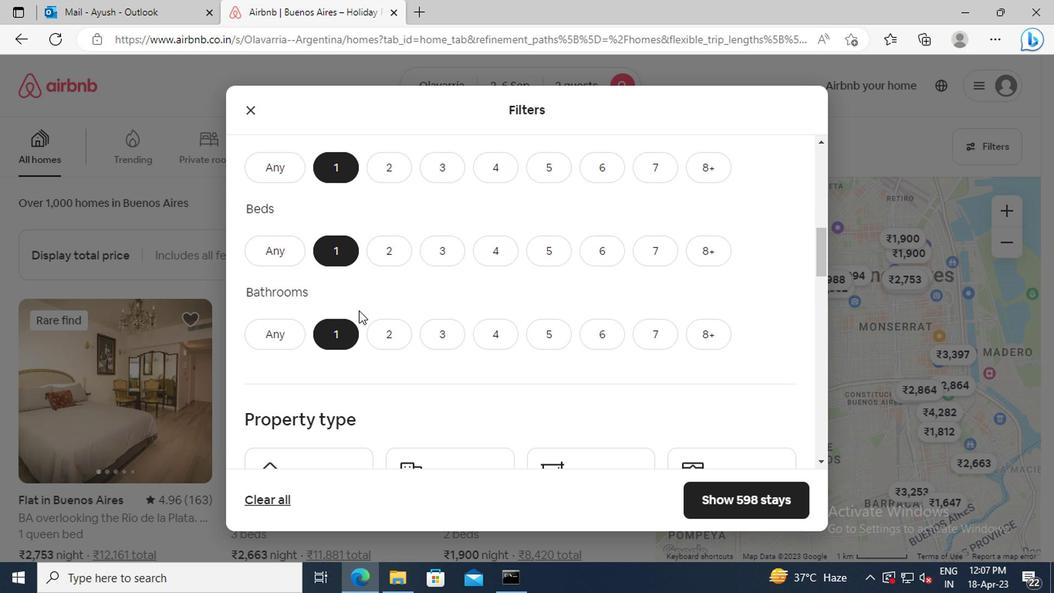 
Action: Mouse scrolled (355, 309) with delta (0, -1)
Screenshot: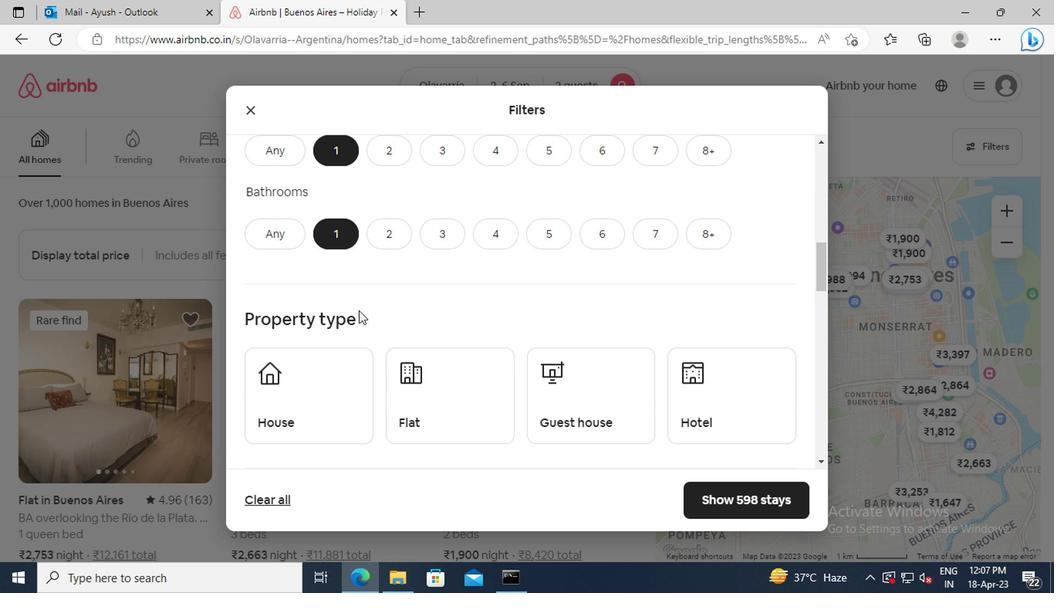 
Action: Mouse scrolled (355, 309) with delta (0, -1)
Screenshot: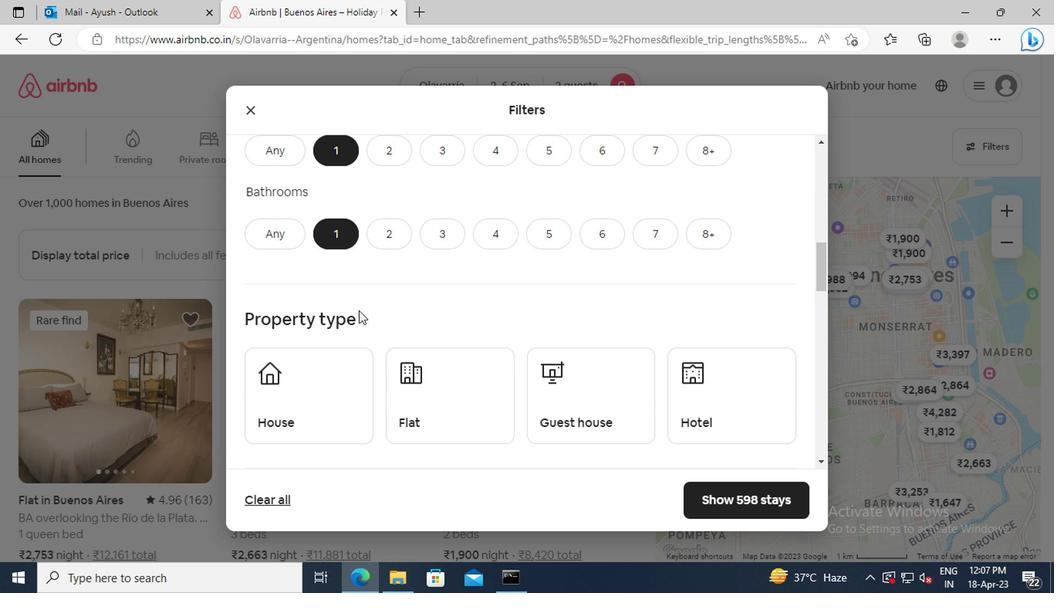 
Action: Mouse moved to (688, 295)
Screenshot: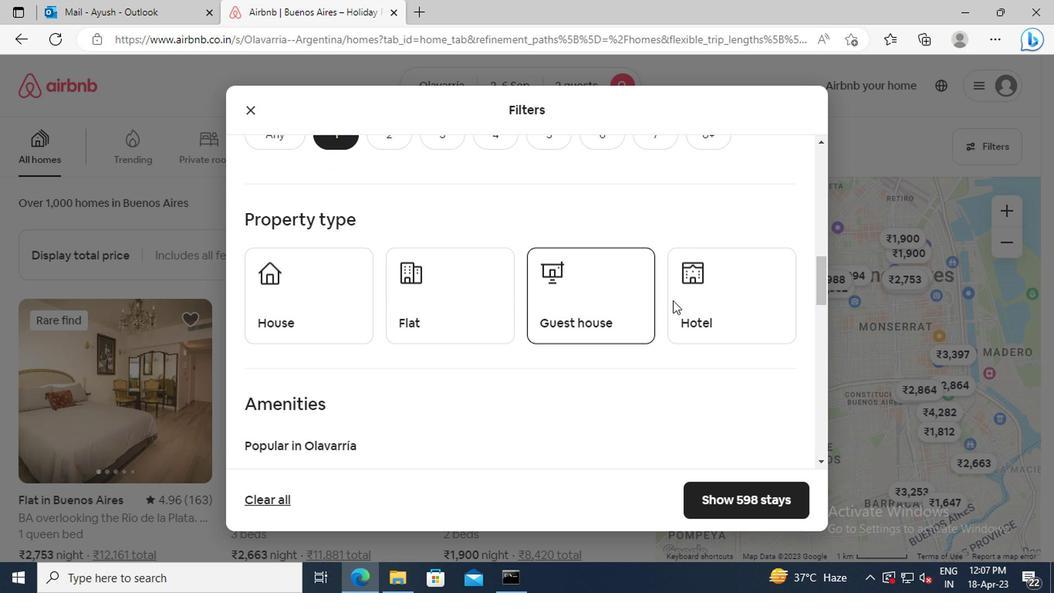 
Action: Mouse pressed left at (688, 295)
Screenshot: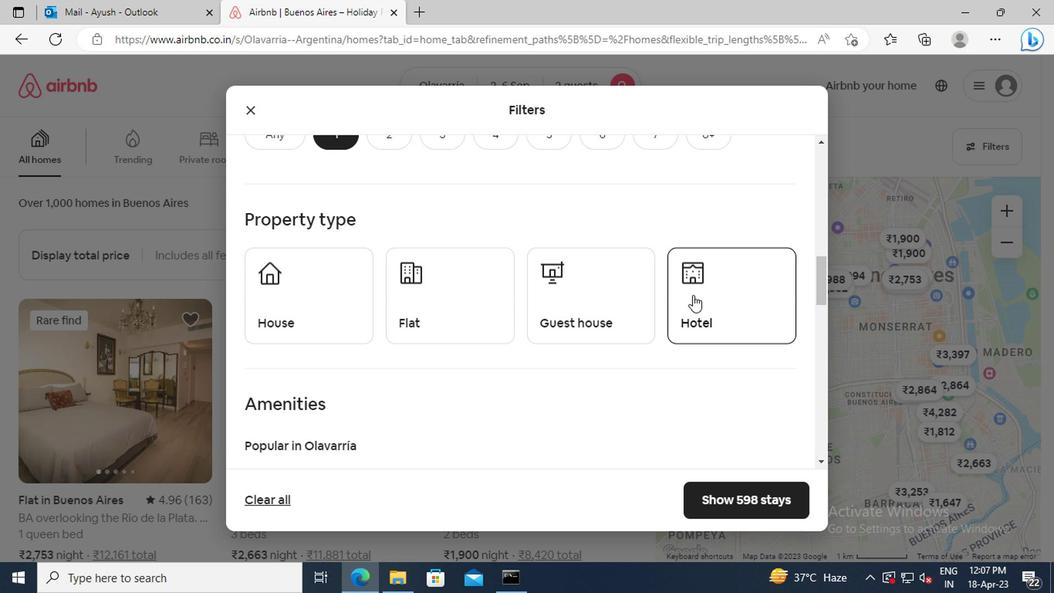 
Action: Mouse moved to (302, 240)
Screenshot: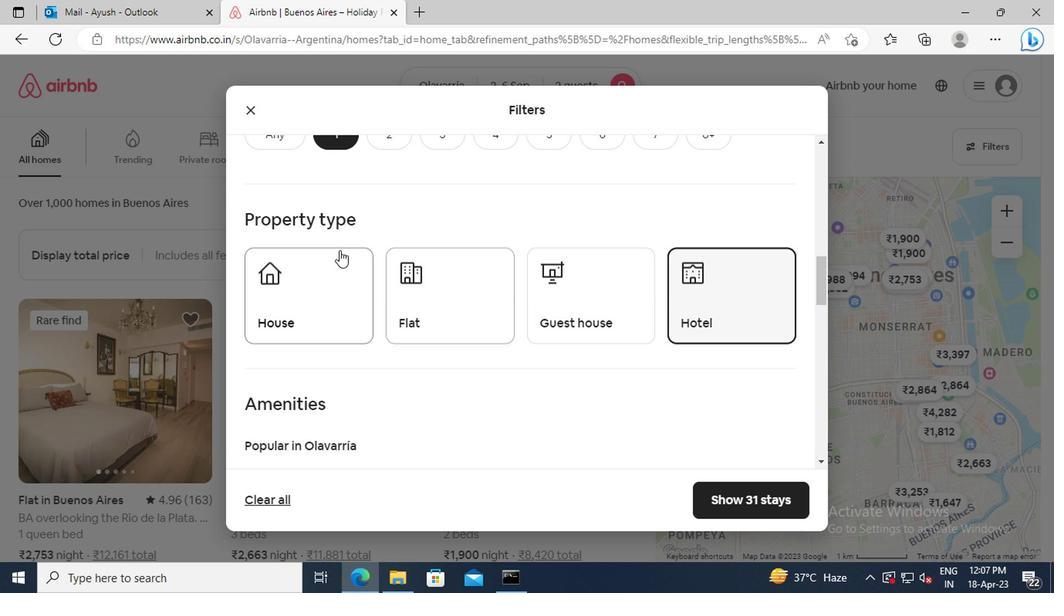 
Action: Mouse scrolled (302, 240) with delta (0, 0)
Screenshot: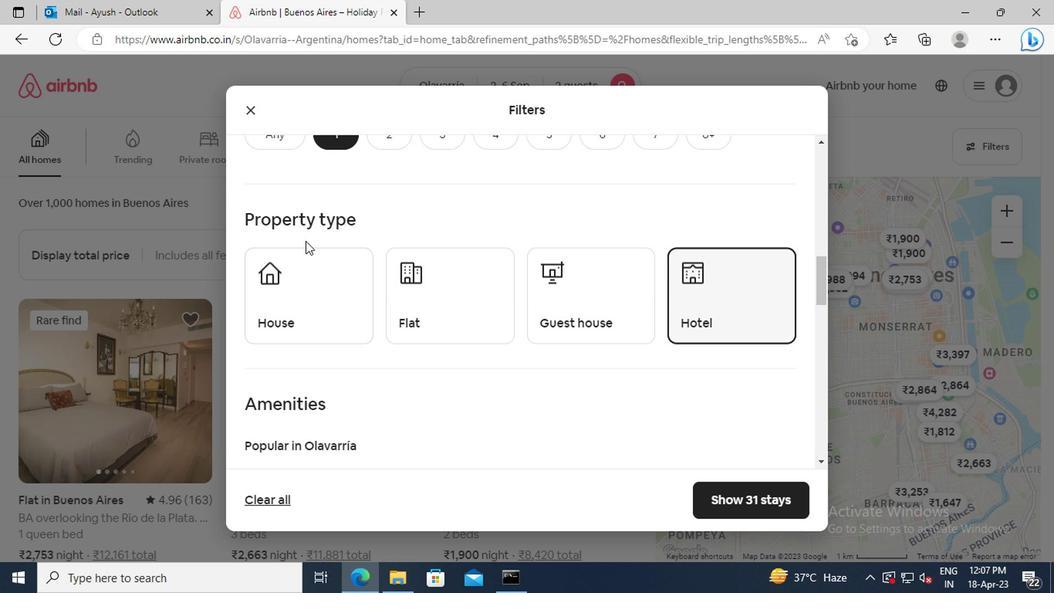 
Action: Mouse scrolled (302, 240) with delta (0, 0)
Screenshot: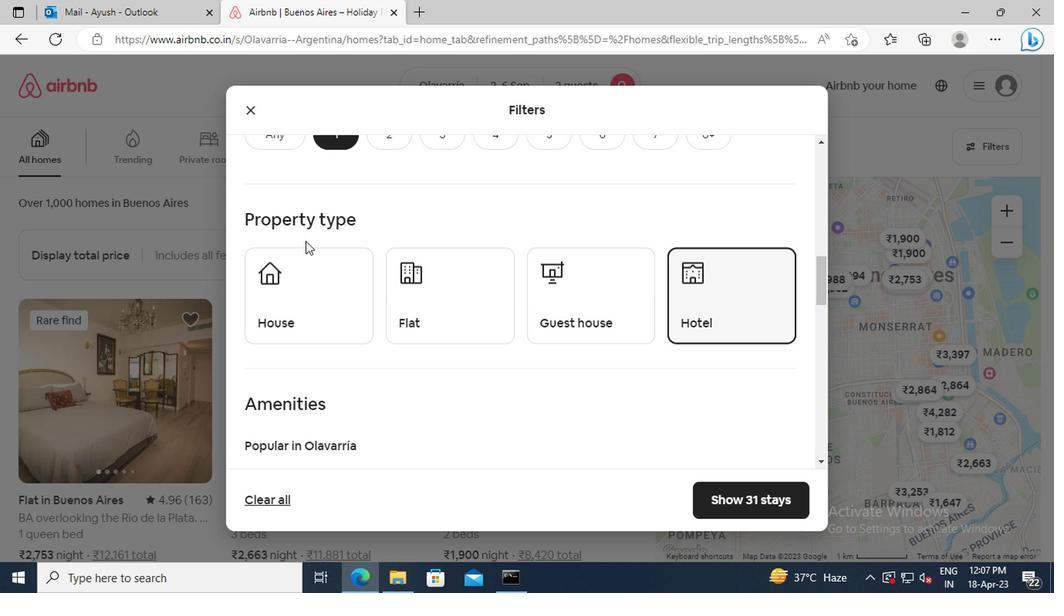 
Action: Mouse scrolled (302, 240) with delta (0, 0)
Screenshot: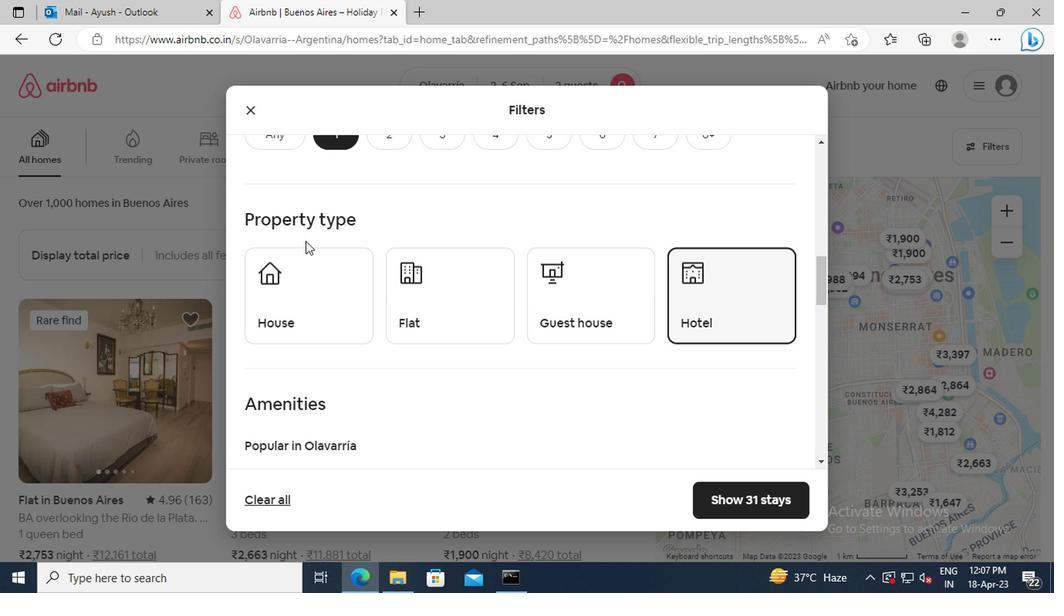 
Action: Mouse scrolled (302, 240) with delta (0, 0)
Screenshot: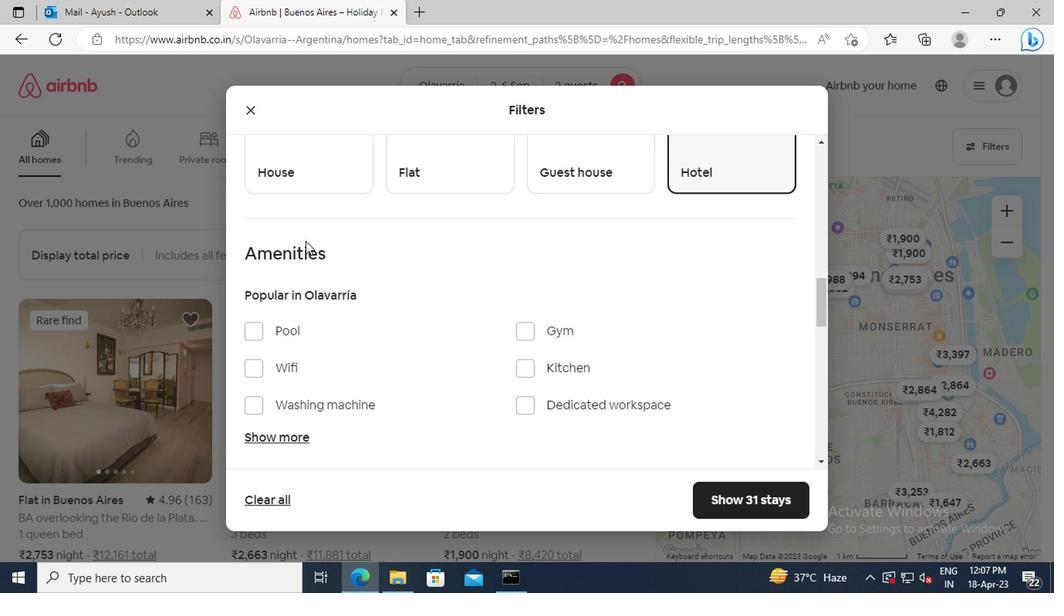 
Action: Mouse moved to (278, 389)
Screenshot: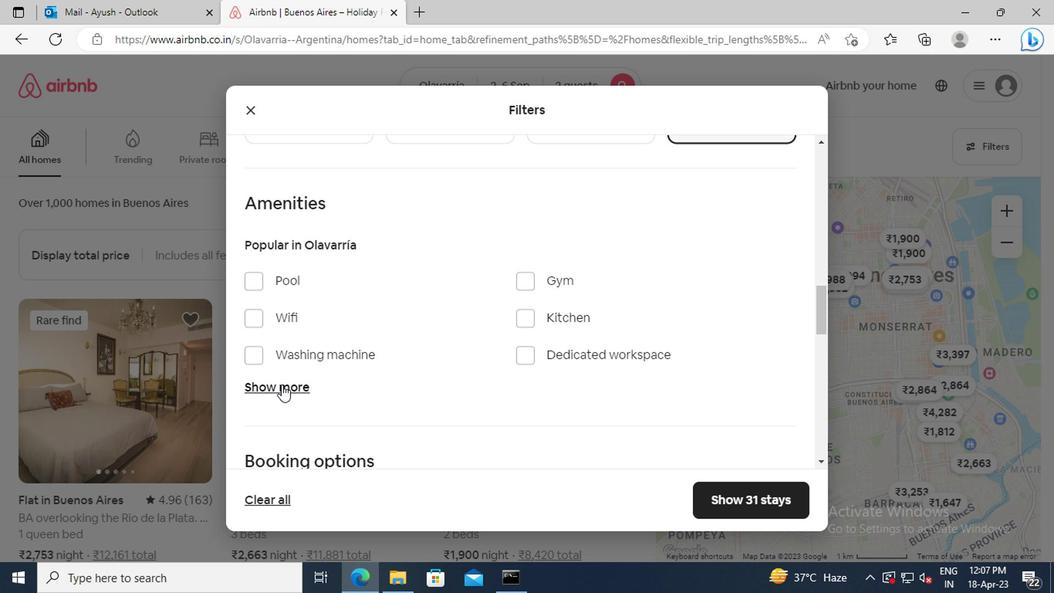 
Action: Mouse pressed left at (278, 389)
Screenshot: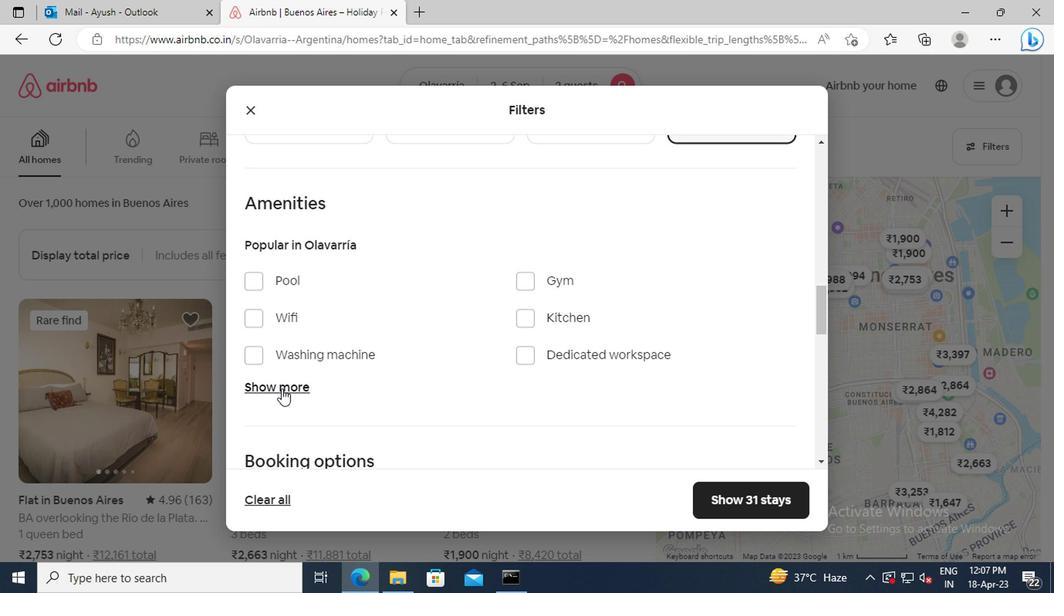 
Action: Mouse moved to (342, 342)
Screenshot: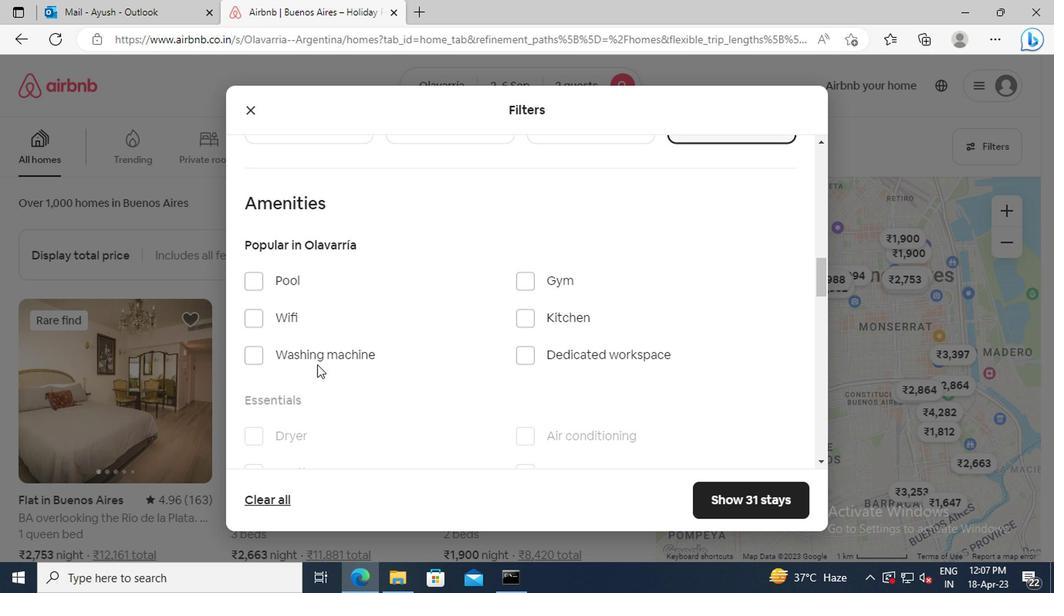 
Action: Mouse scrolled (342, 341) with delta (0, -1)
Screenshot: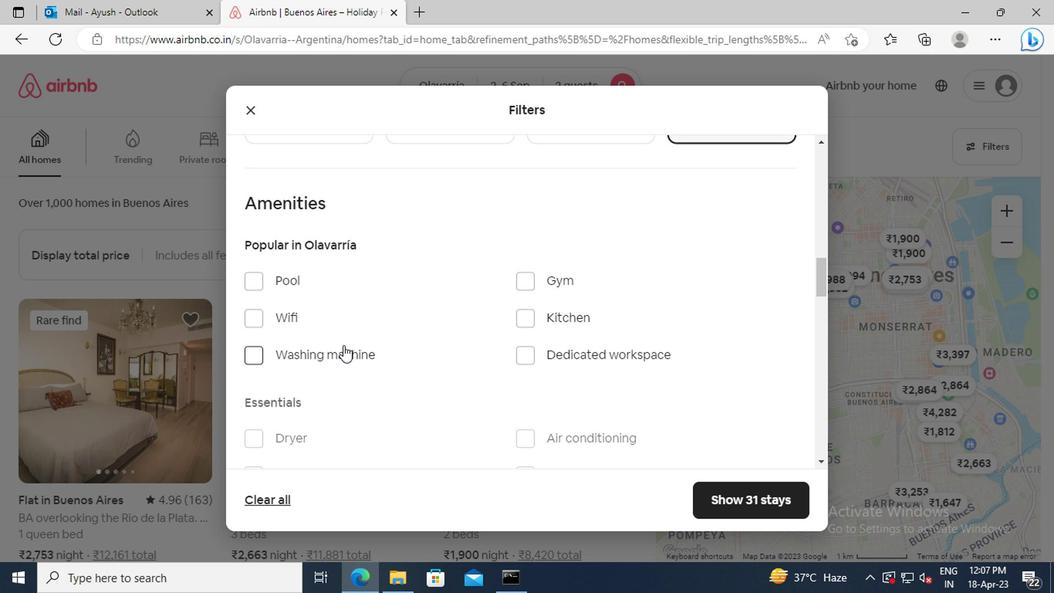 
Action: Mouse scrolled (342, 341) with delta (0, -1)
Screenshot: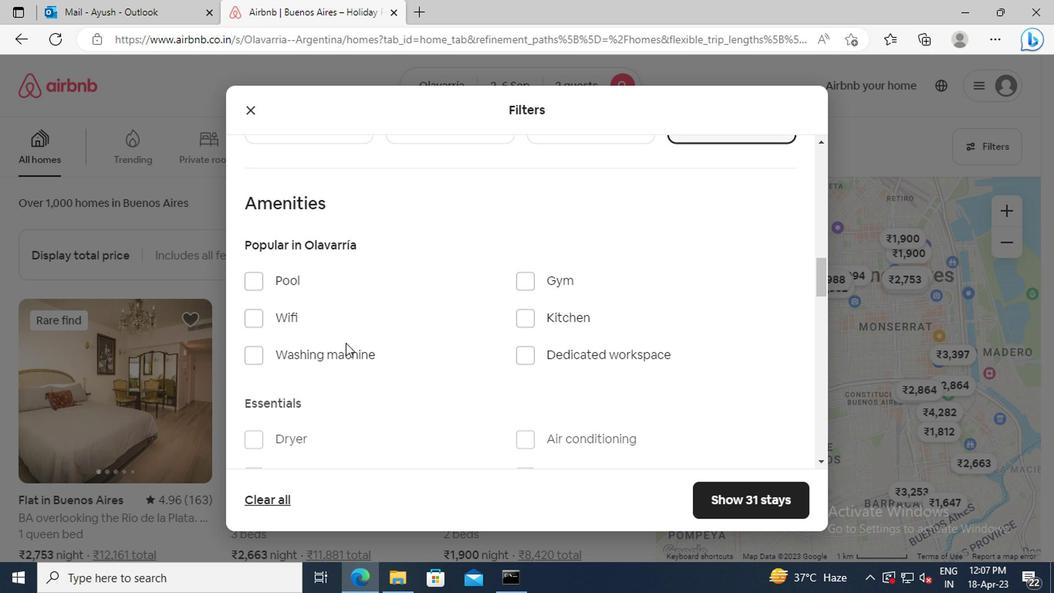 
Action: Mouse moved to (252, 386)
Screenshot: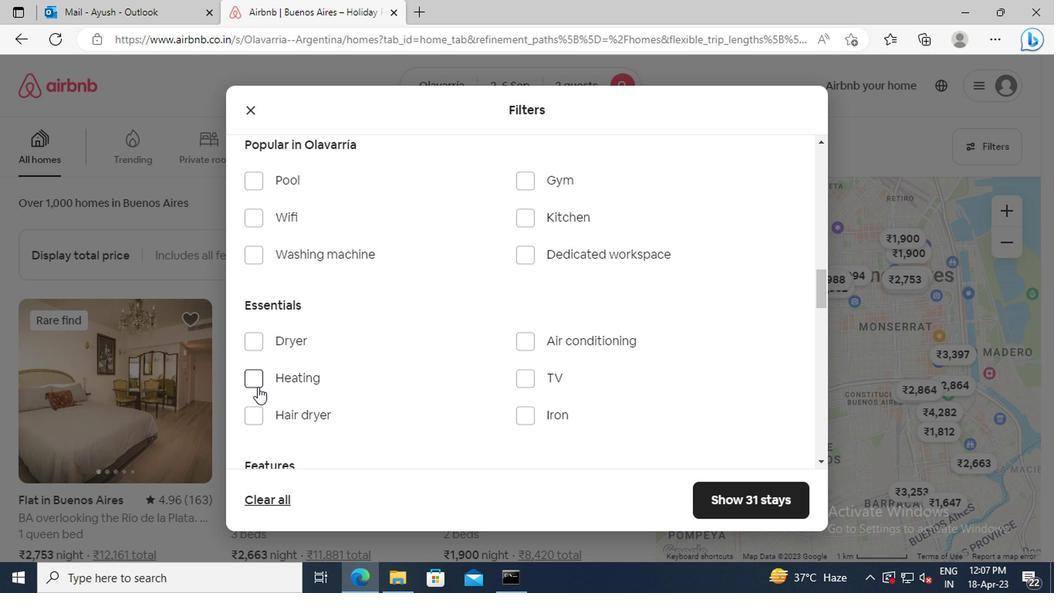 
Action: Mouse pressed left at (252, 386)
Screenshot: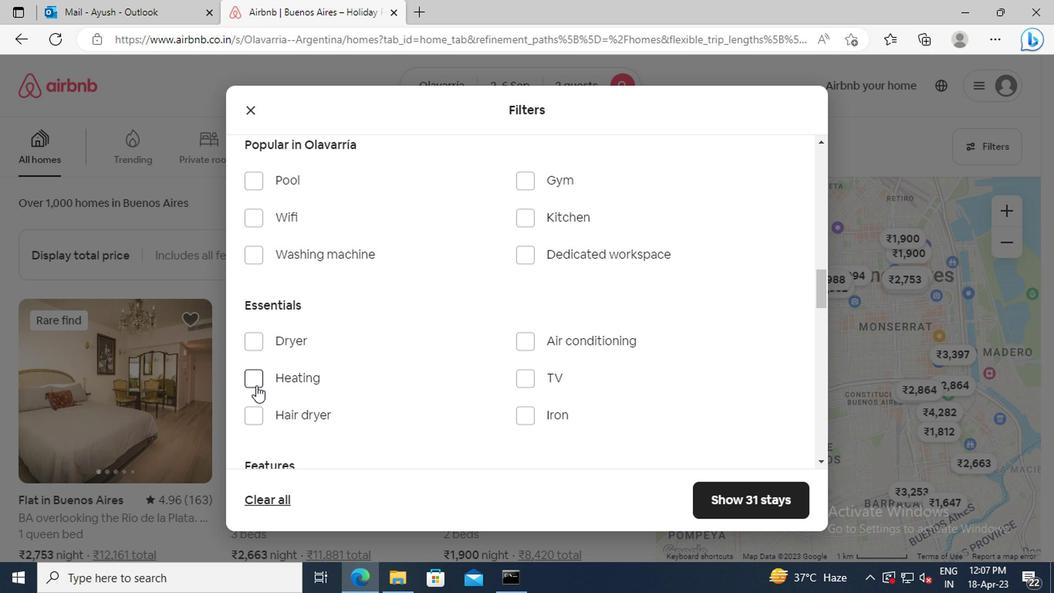 
Action: Mouse moved to (375, 341)
Screenshot: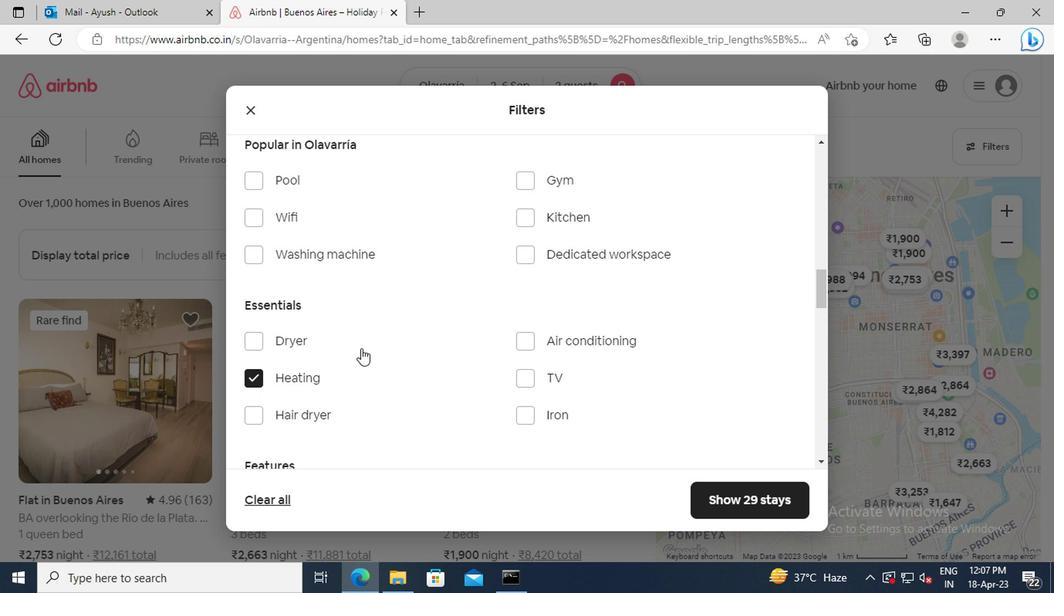 
Action: Mouse scrolled (375, 341) with delta (0, 0)
Screenshot: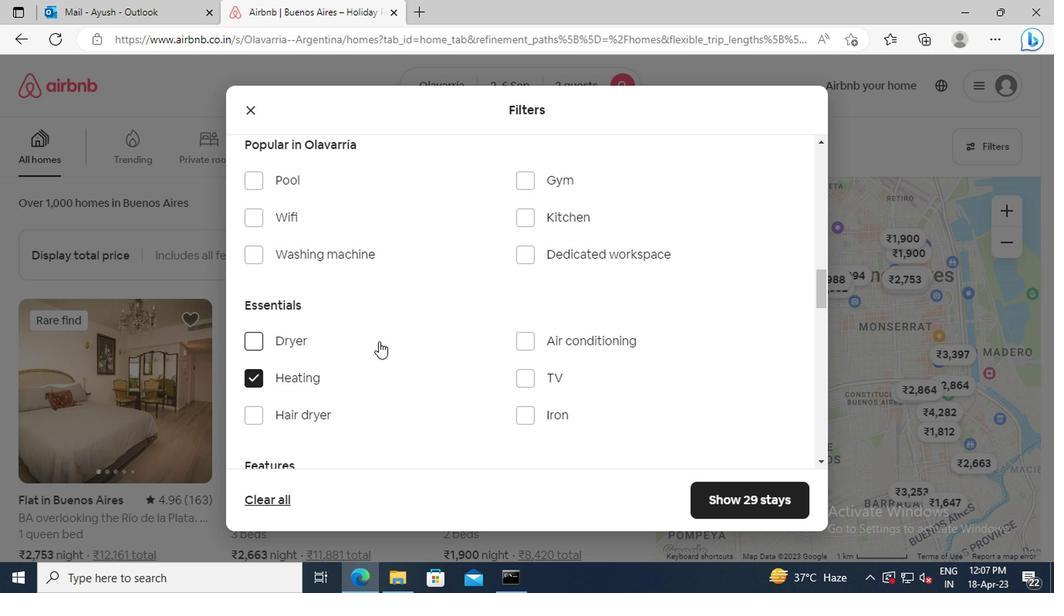 
Action: Mouse scrolled (375, 341) with delta (0, 0)
Screenshot: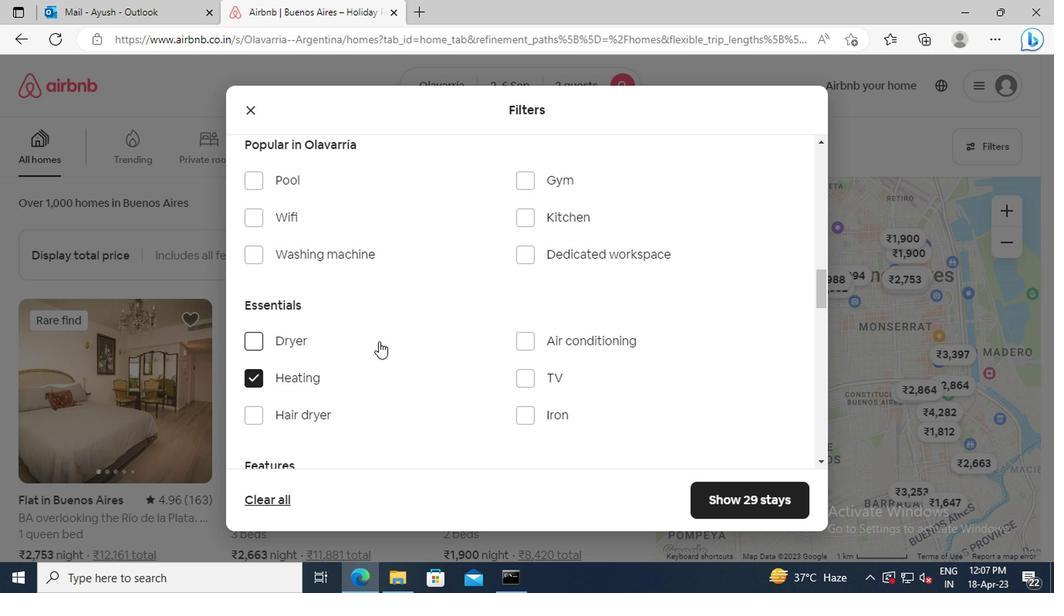 
Action: Mouse scrolled (375, 341) with delta (0, 0)
Screenshot: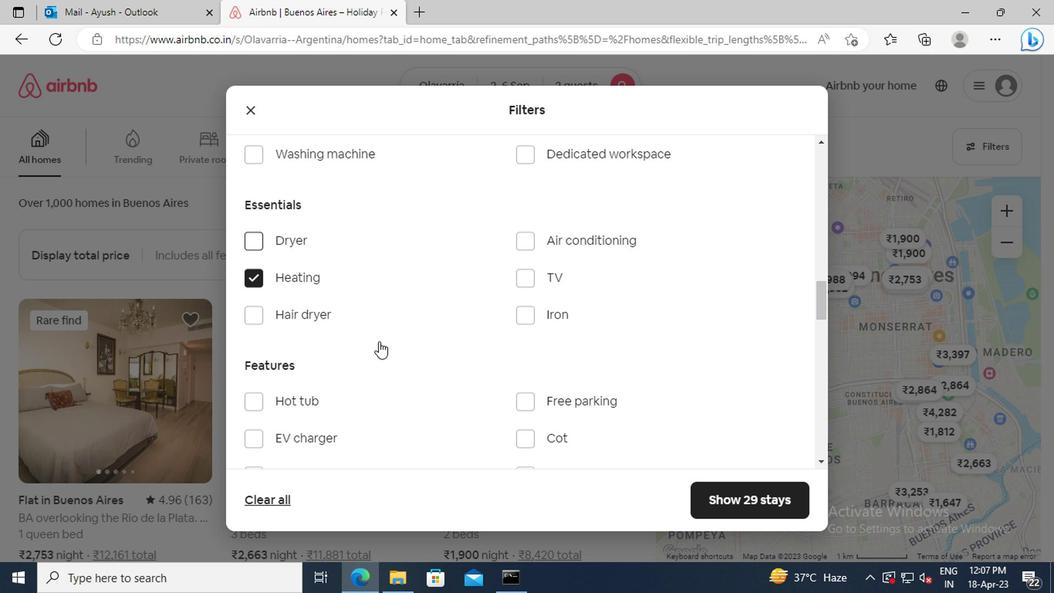 
Action: Mouse scrolled (375, 341) with delta (0, 0)
Screenshot: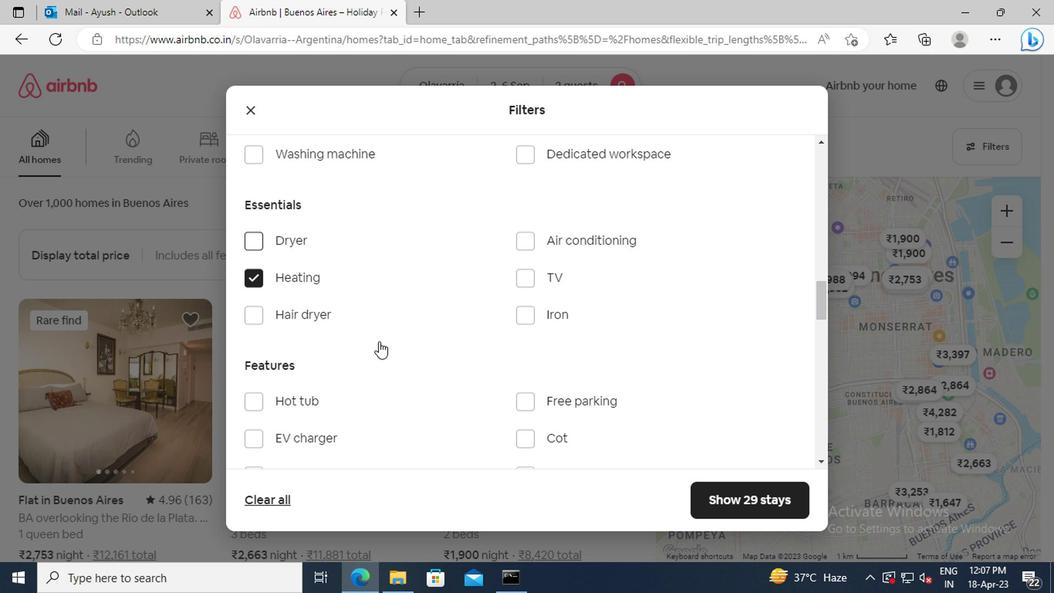 
Action: Mouse scrolled (375, 341) with delta (0, 0)
Screenshot: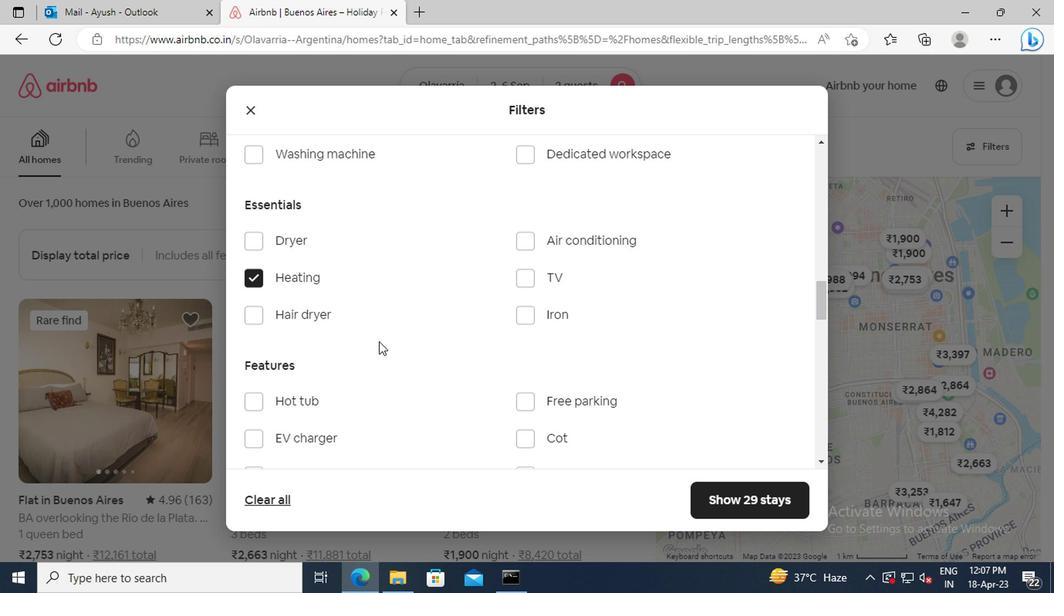 
Action: Mouse scrolled (375, 341) with delta (0, 0)
Screenshot: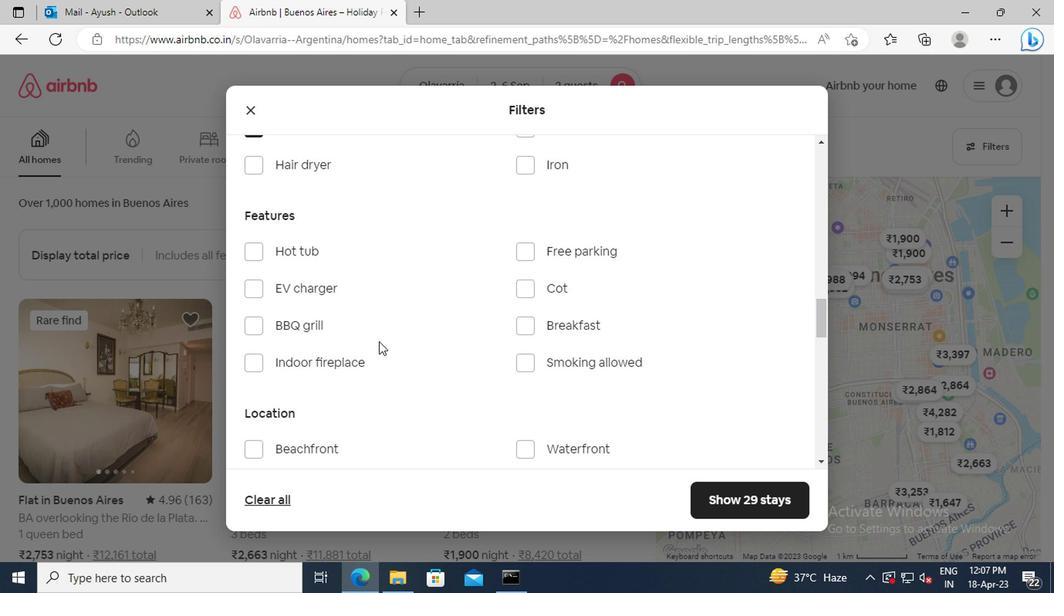 
Action: Mouse scrolled (375, 341) with delta (0, 0)
Screenshot: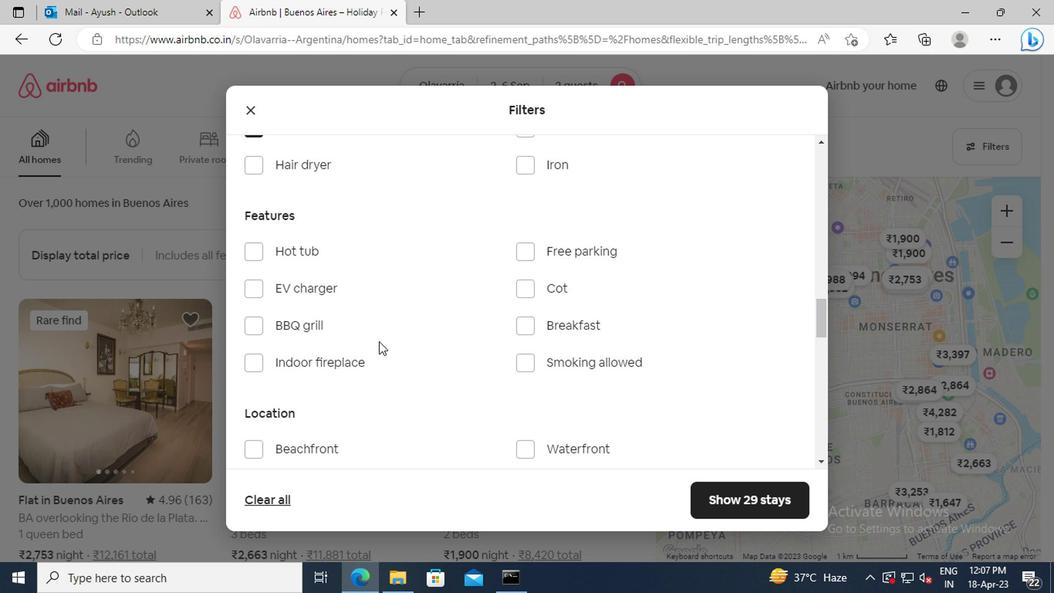 
Action: Mouse scrolled (375, 341) with delta (0, 0)
Screenshot: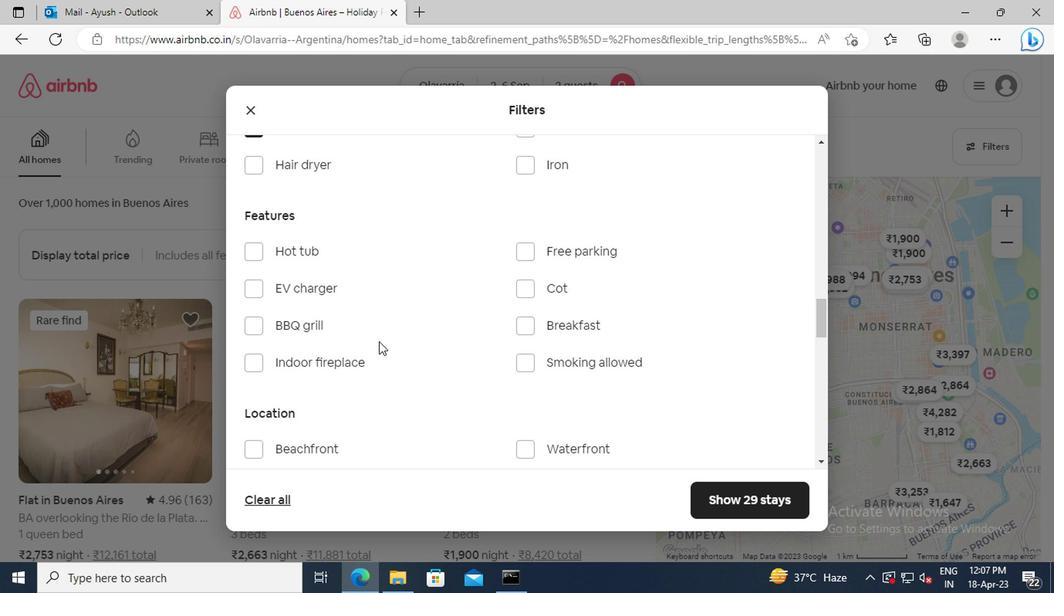 
Action: Mouse scrolled (375, 341) with delta (0, 0)
Screenshot: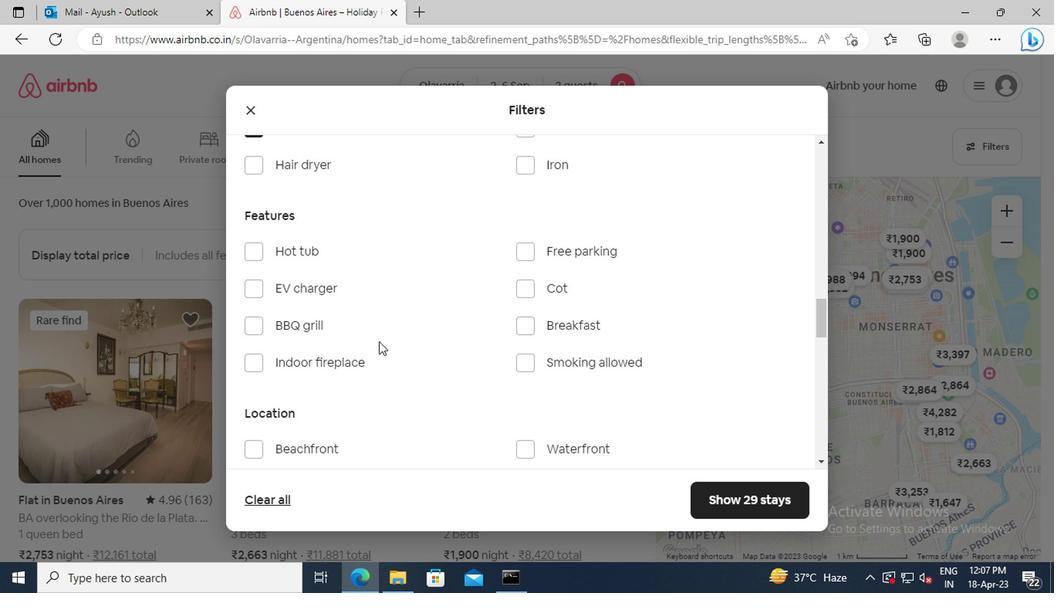 
Action: Mouse scrolled (375, 341) with delta (0, 0)
Screenshot: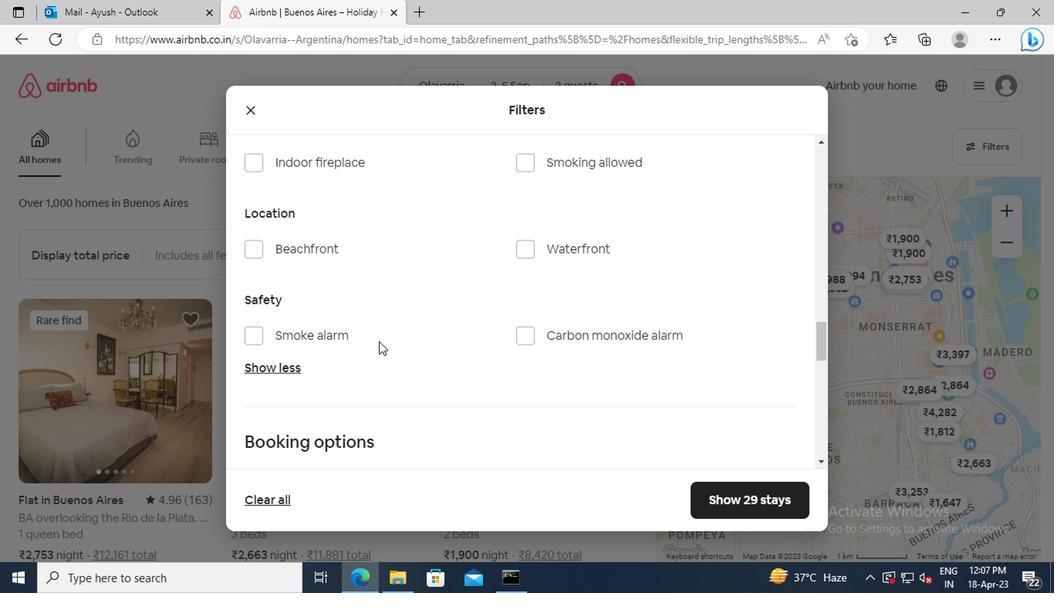 
Action: Mouse scrolled (375, 341) with delta (0, 0)
Screenshot: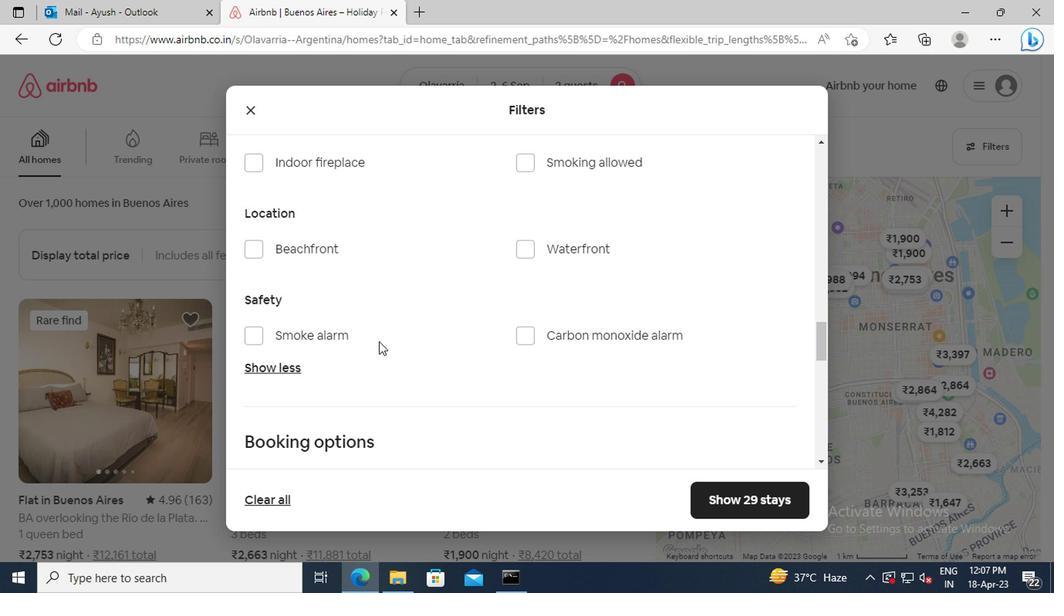 
Action: Mouse scrolled (375, 341) with delta (0, 0)
Screenshot: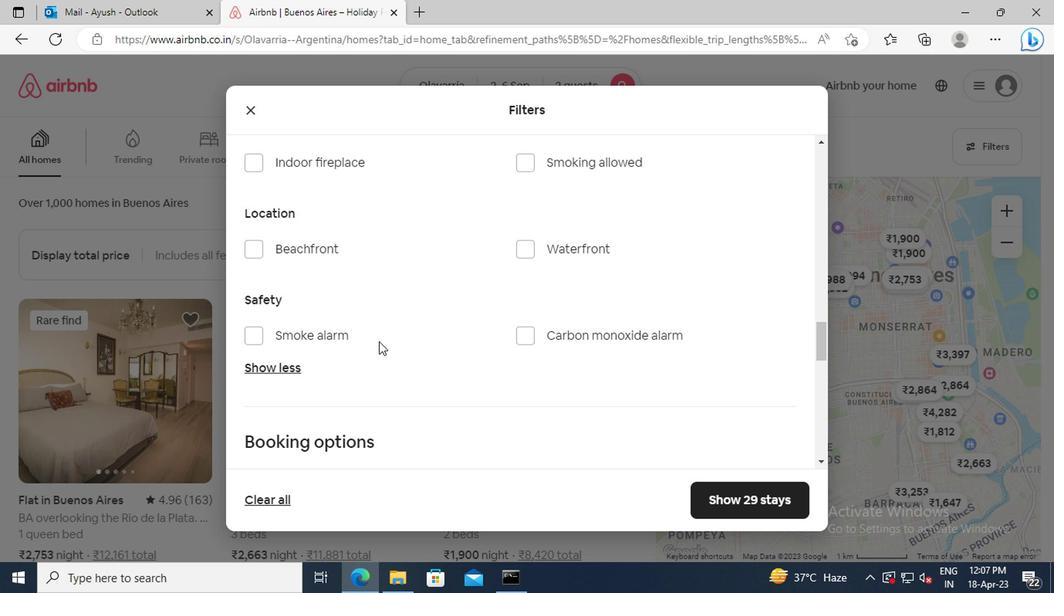 
Action: Mouse scrolled (375, 341) with delta (0, 0)
Screenshot: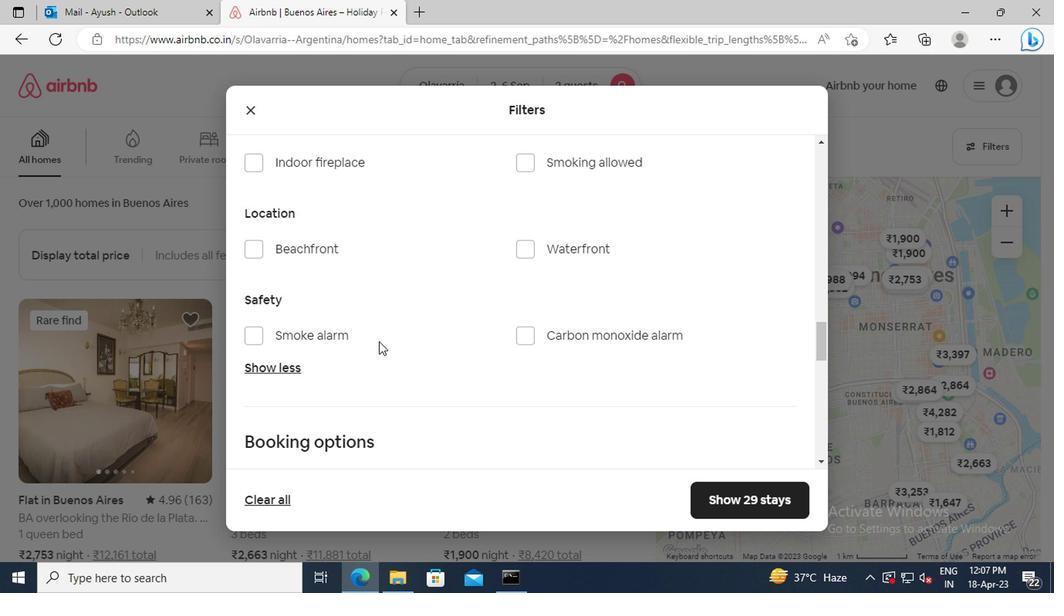
Action: Mouse moved to (767, 339)
Screenshot: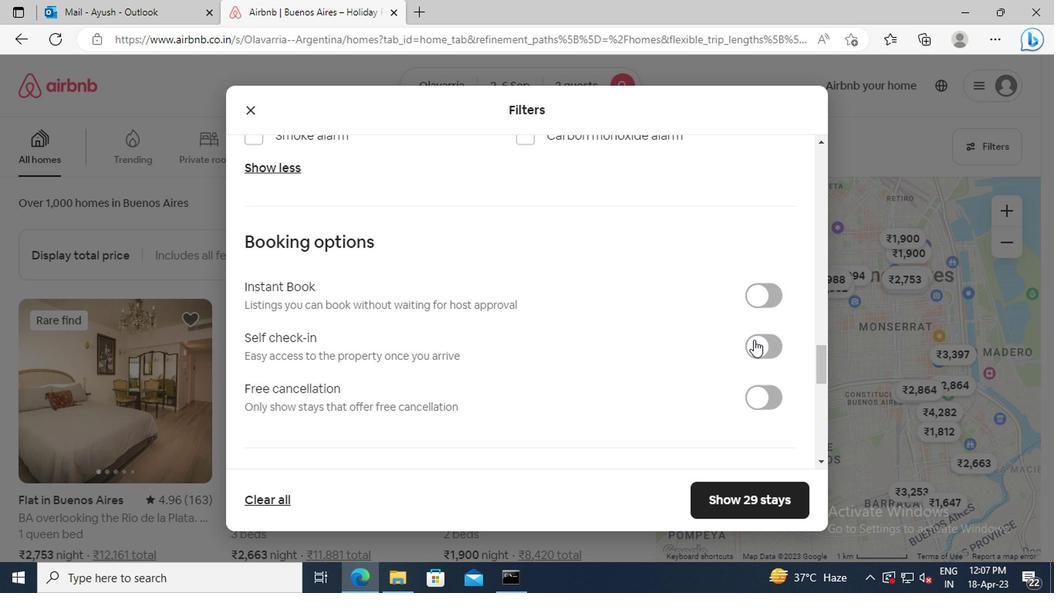 
Action: Mouse pressed left at (767, 339)
Screenshot: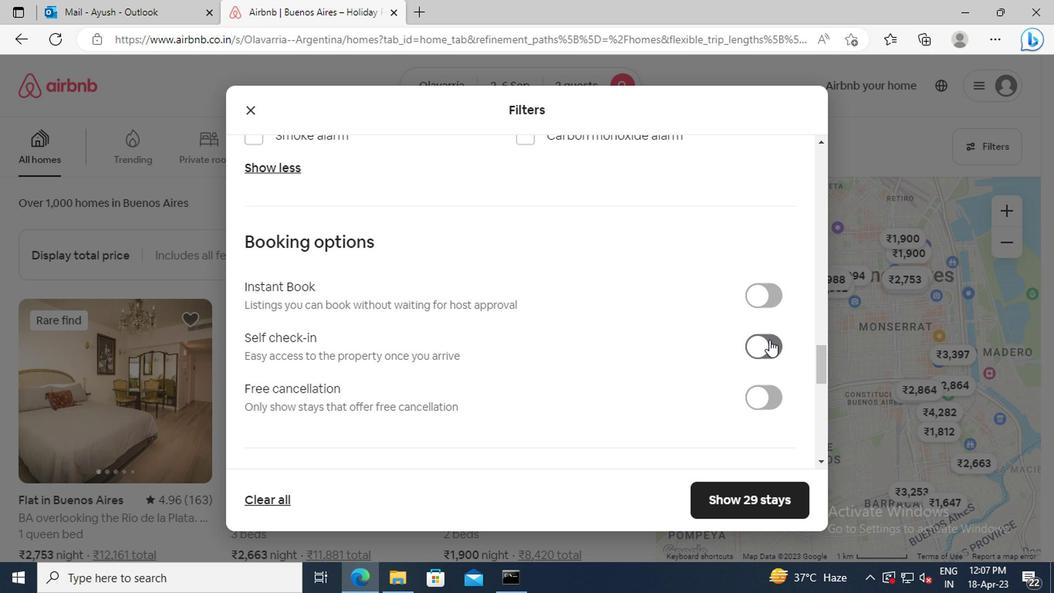 
Action: Mouse moved to (444, 297)
Screenshot: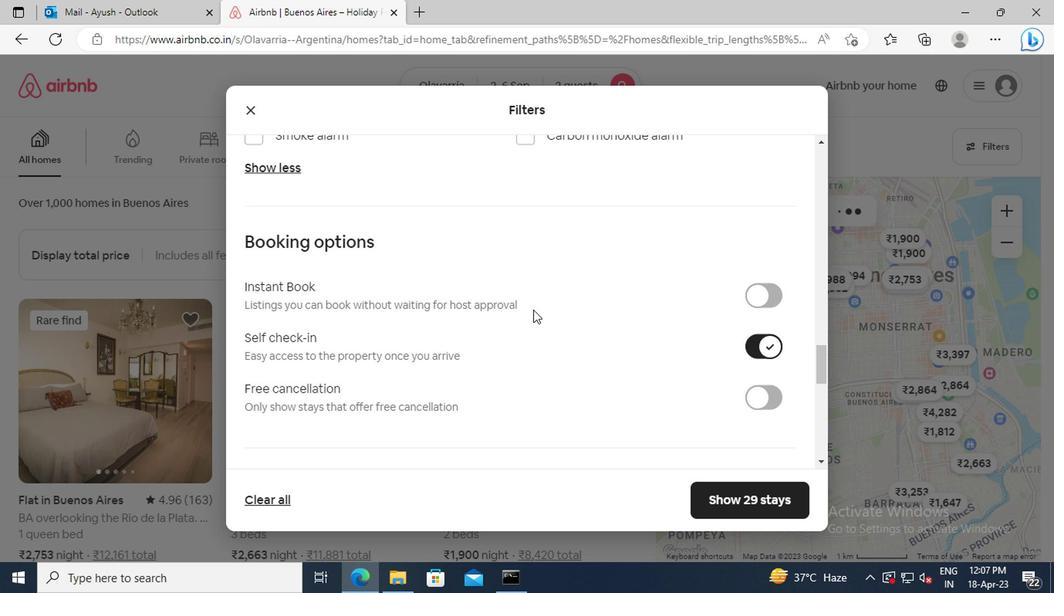 
Action: Mouse scrolled (444, 296) with delta (0, 0)
Screenshot: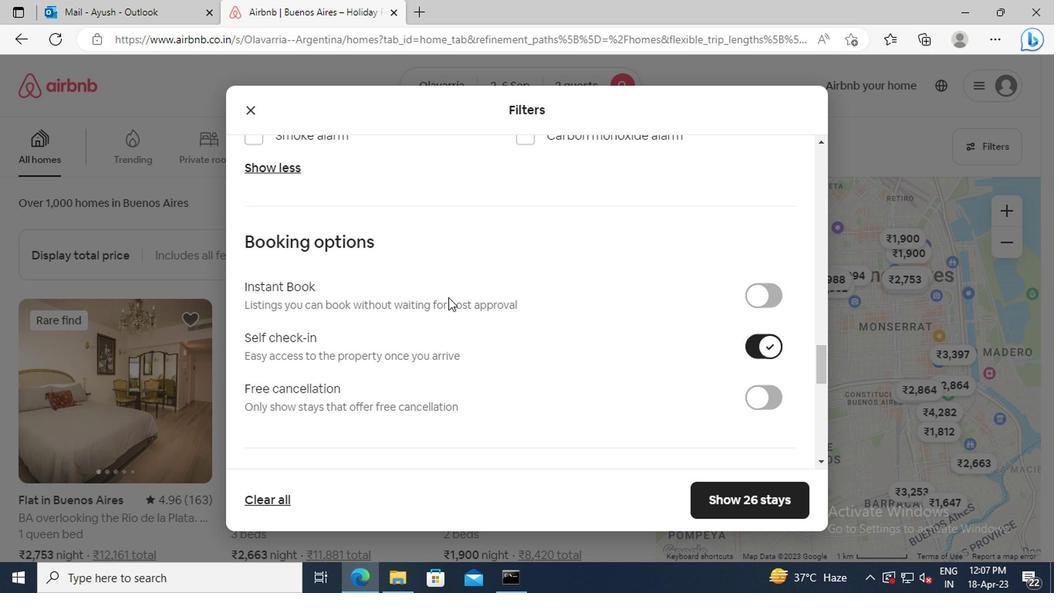 
Action: Mouse scrolled (444, 296) with delta (0, 0)
Screenshot: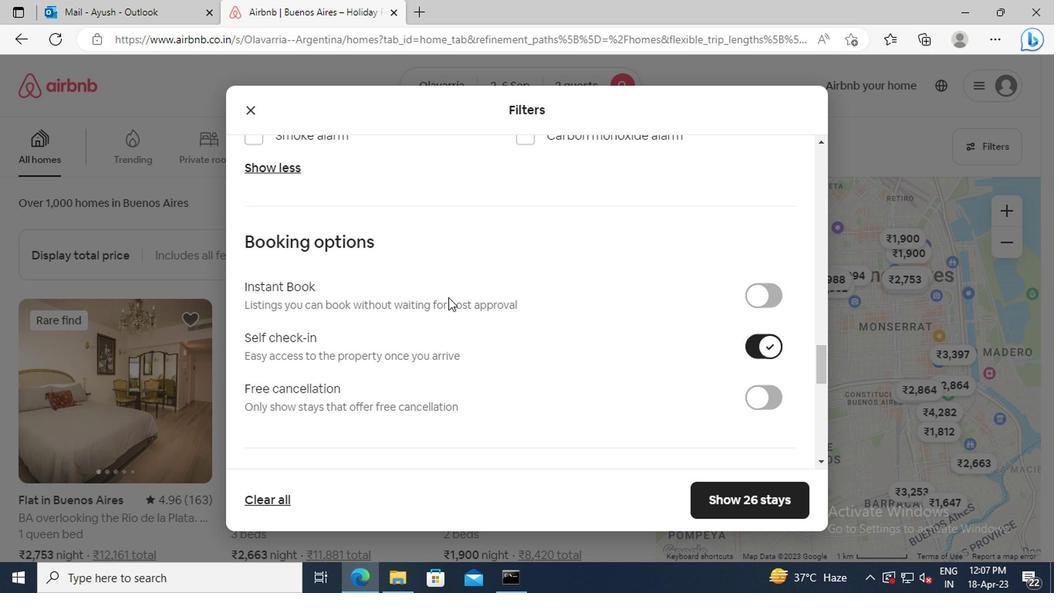 
Action: Mouse scrolled (444, 296) with delta (0, 0)
Screenshot: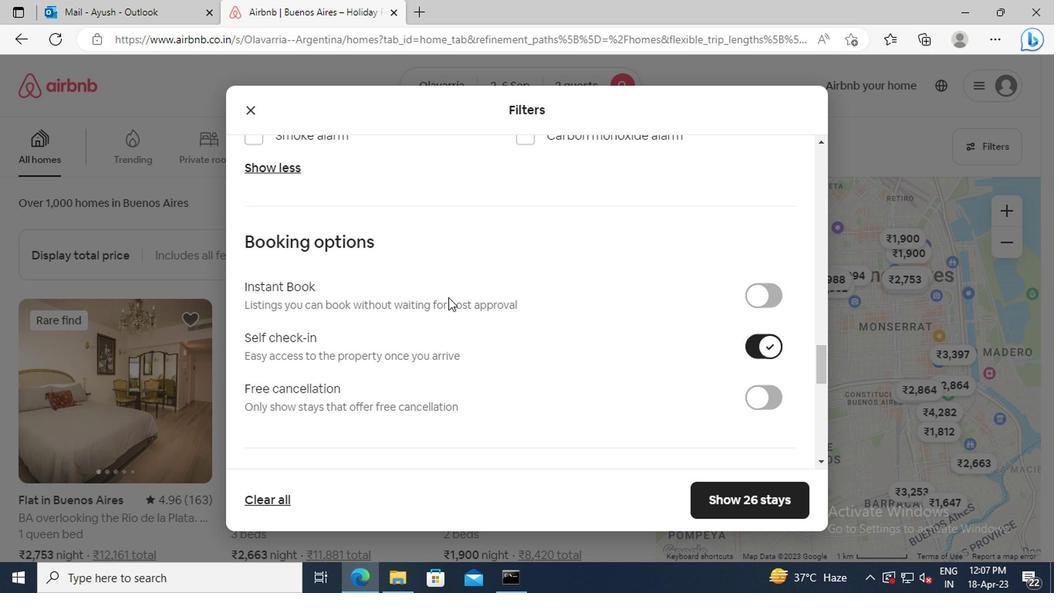 
Action: Mouse scrolled (444, 296) with delta (0, 0)
Screenshot: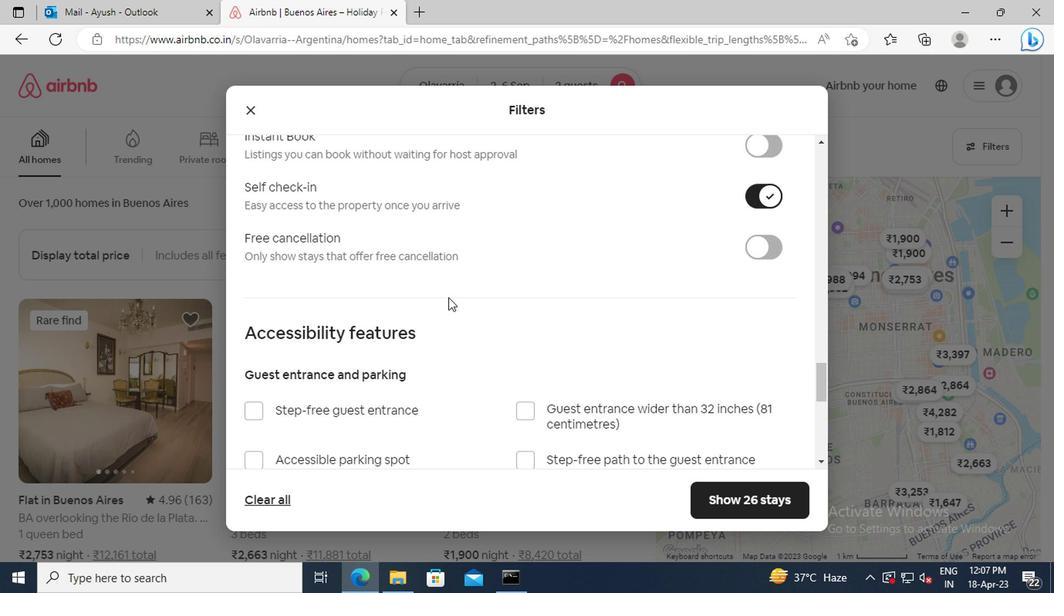
Action: Mouse scrolled (444, 296) with delta (0, 0)
Screenshot: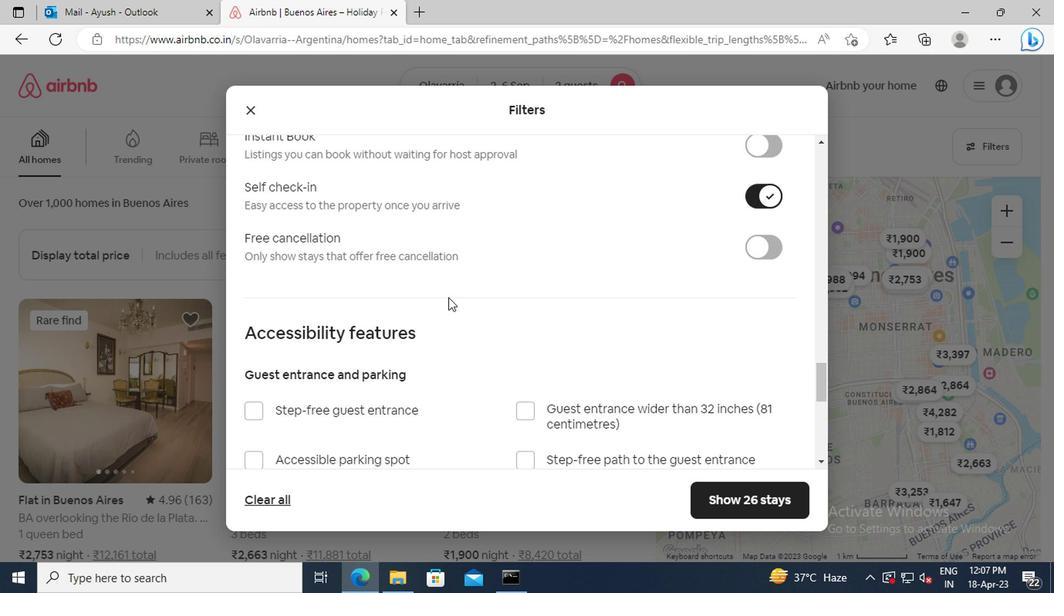 
Action: Mouse scrolled (444, 296) with delta (0, 0)
Screenshot: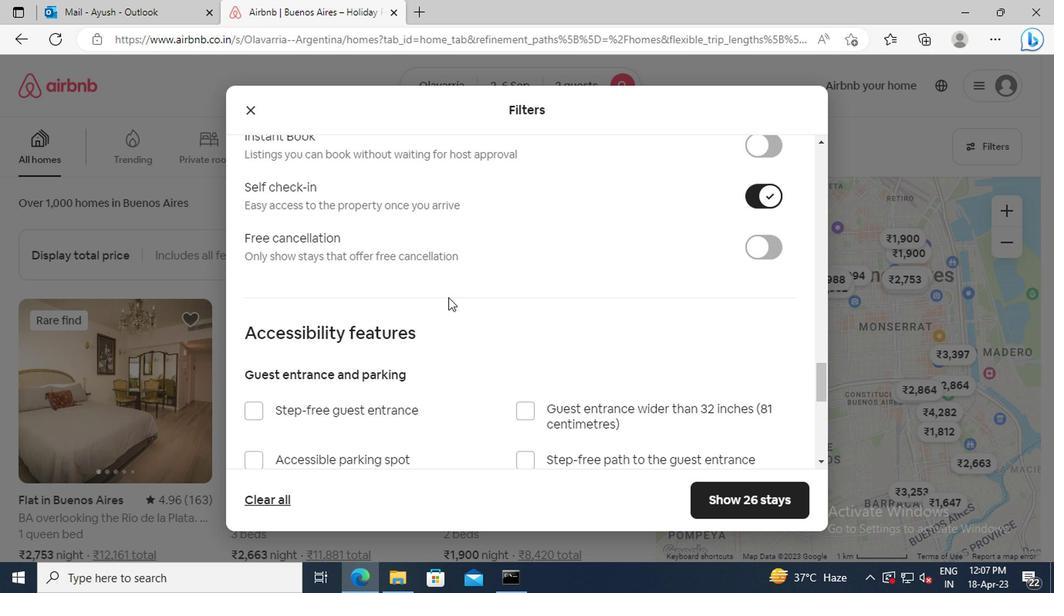 
Action: Mouse scrolled (444, 296) with delta (0, 0)
Screenshot: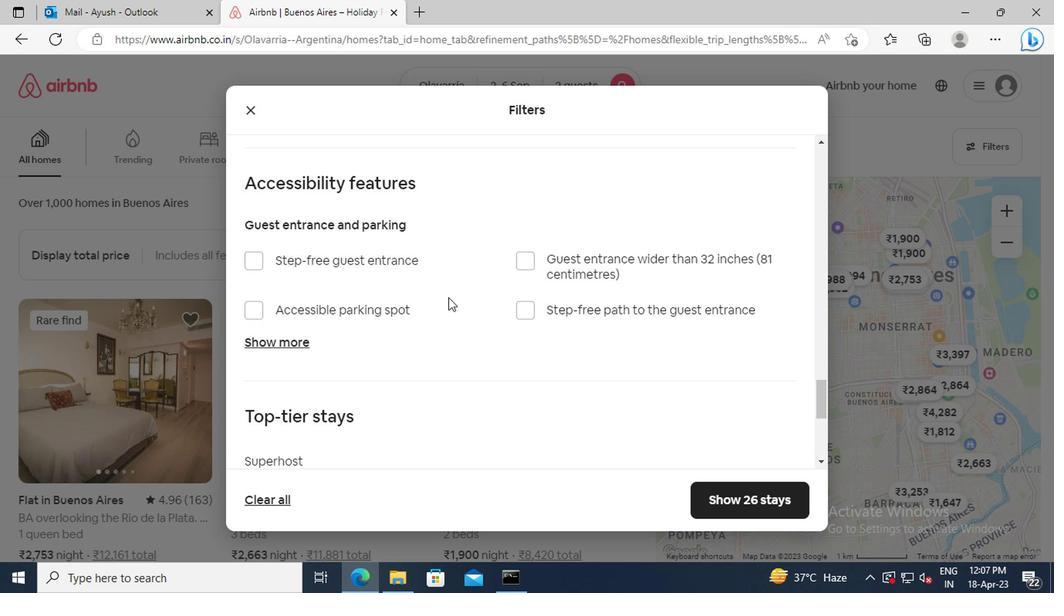 
Action: Mouse scrolled (444, 296) with delta (0, 0)
Screenshot: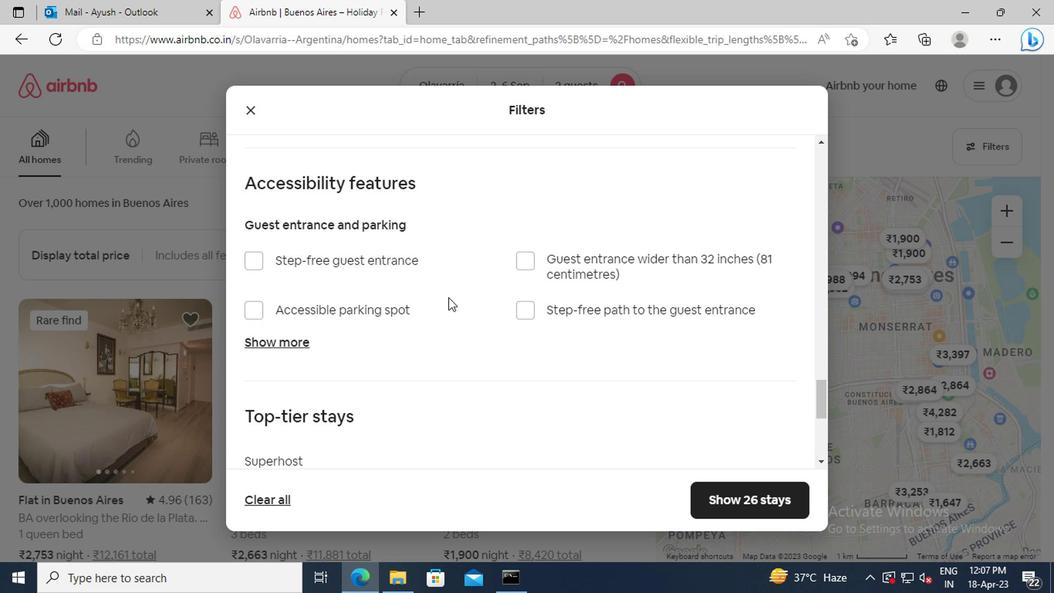 
Action: Mouse scrolled (444, 296) with delta (0, 0)
Screenshot: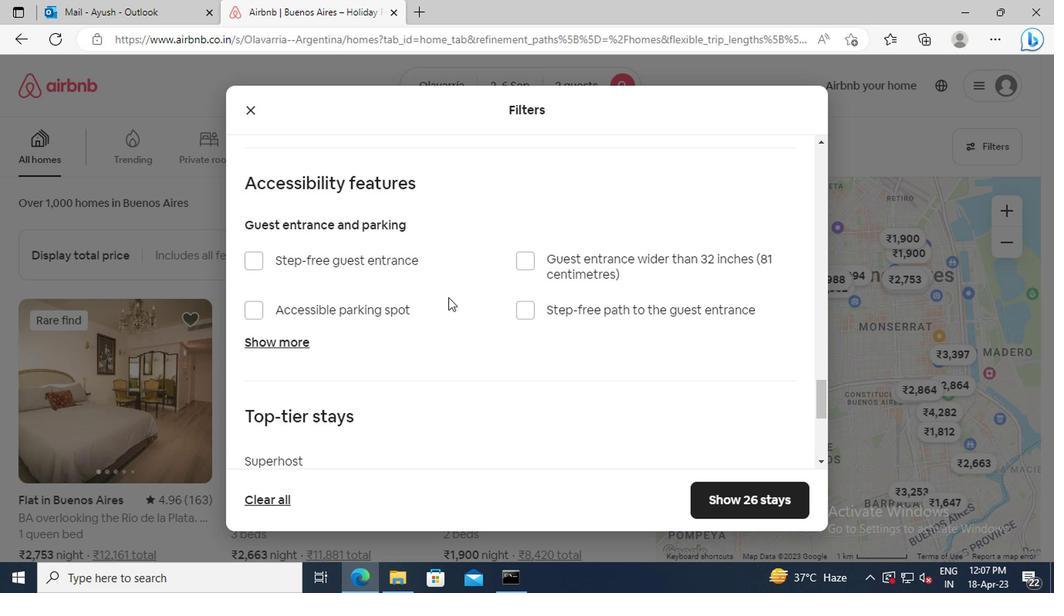 
Action: Mouse scrolled (444, 296) with delta (0, 0)
Screenshot: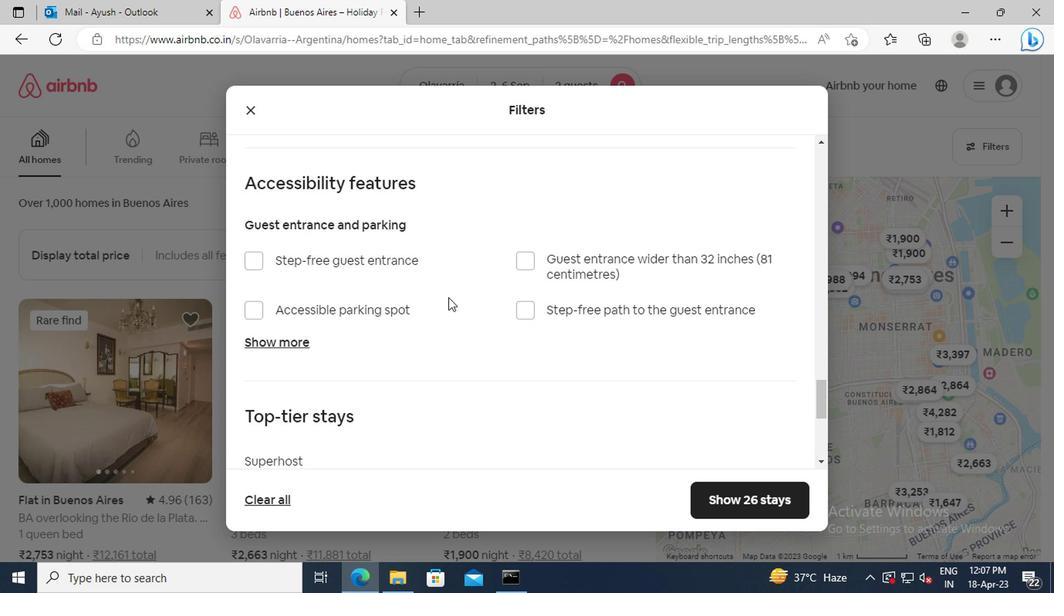 
Action: Mouse scrolled (444, 296) with delta (0, 0)
Screenshot: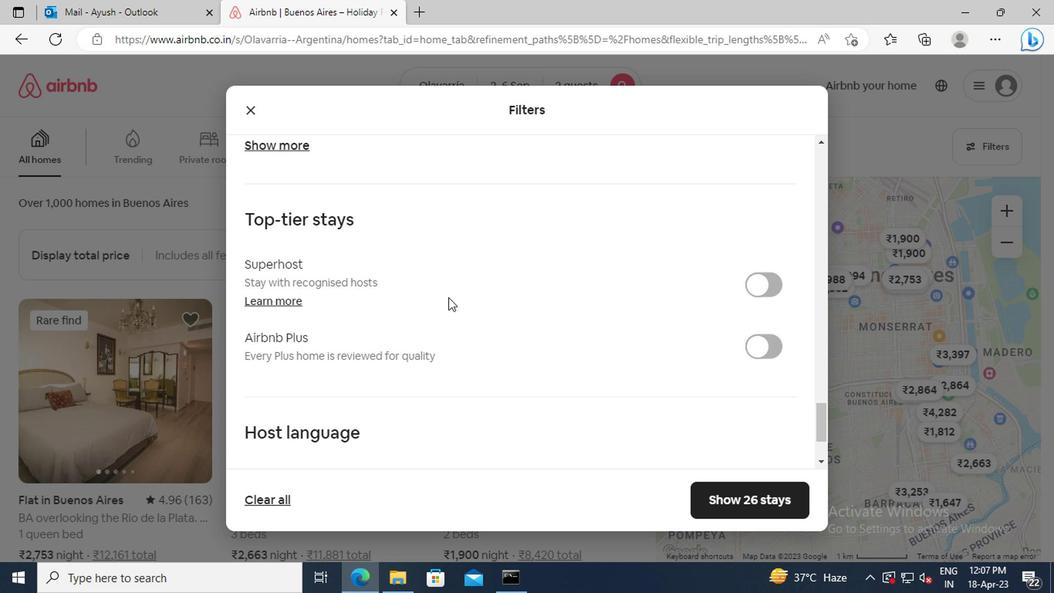 
Action: Mouse scrolled (444, 296) with delta (0, 0)
Screenshot: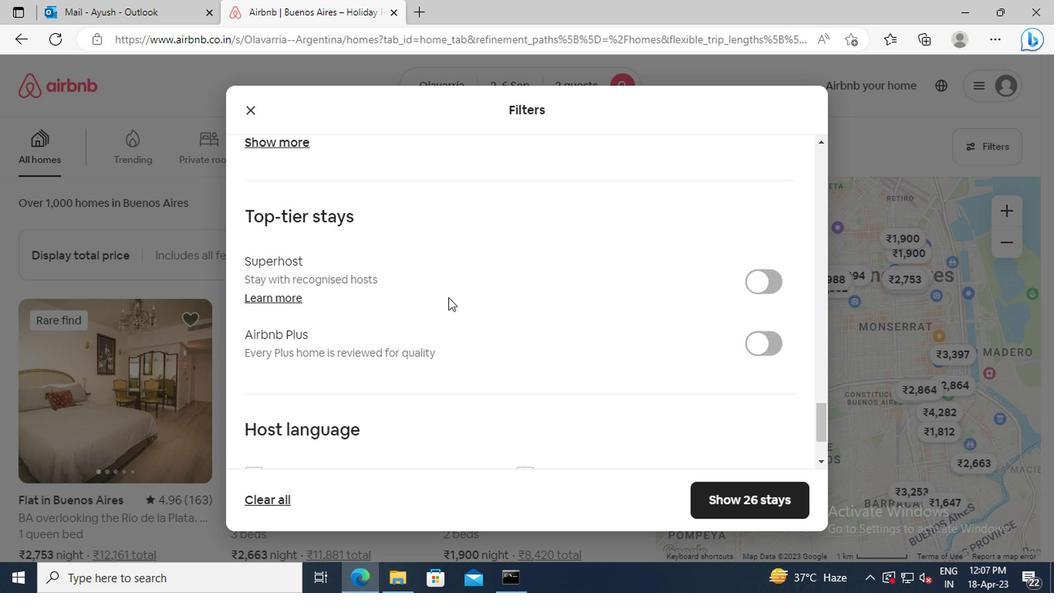 
Action: Mouse scrolled (444, 296) with delta (0, 0)
Screenshot: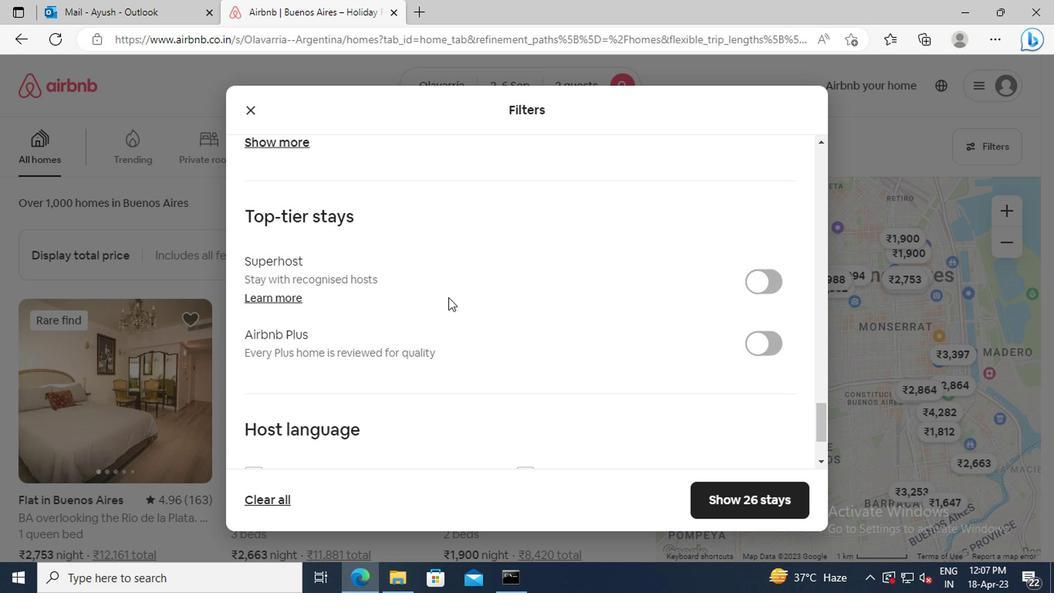 
Action: Mouse moved to (258, 360)
Screenshot: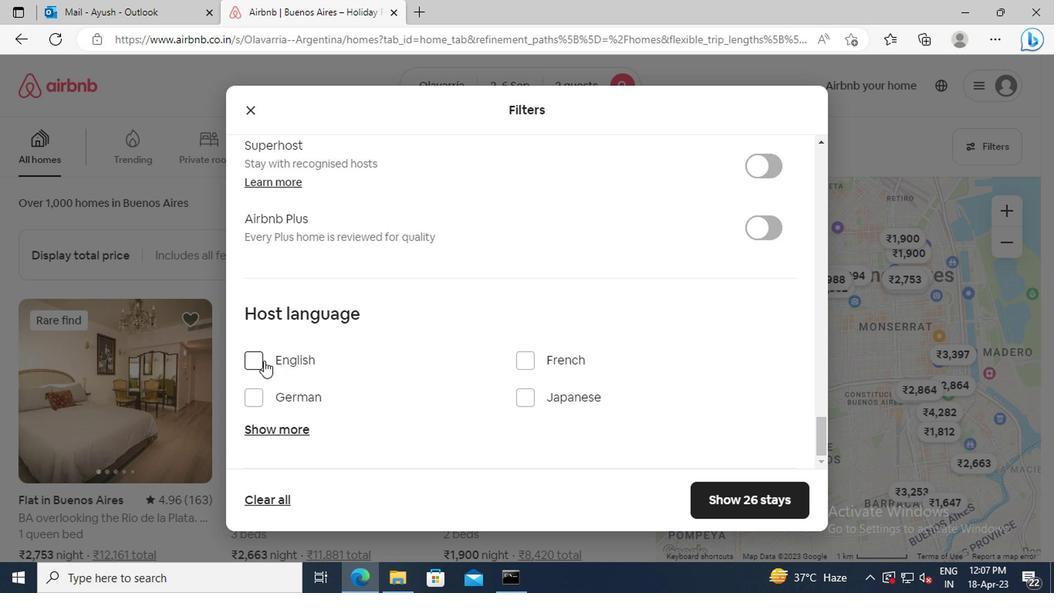 
Action: Mouse pressed left at (258, 360)
Screenshot: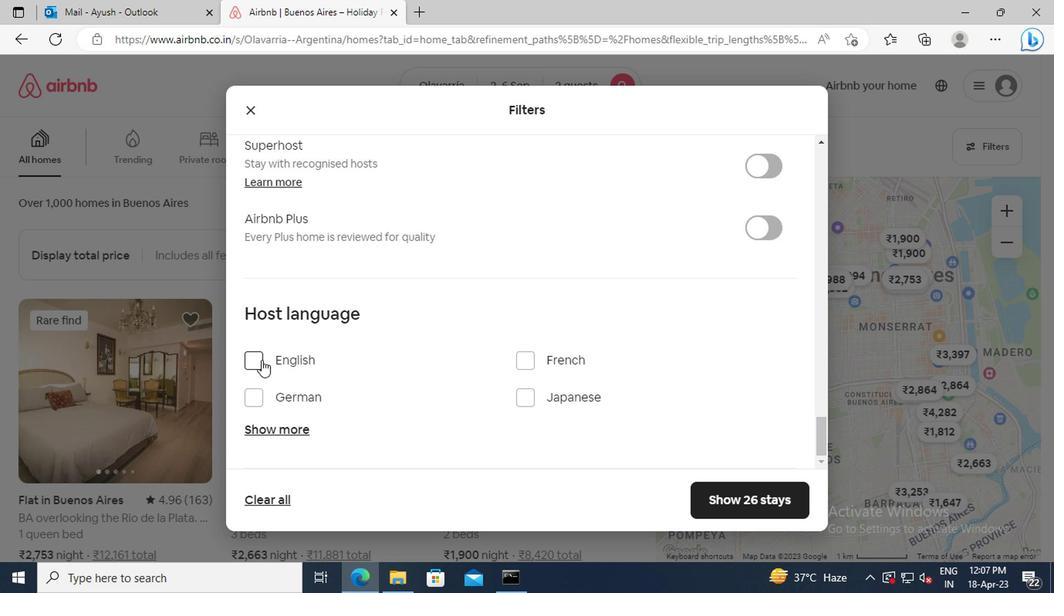 
Action: Mouse moved to (441, 354)
Screenshot: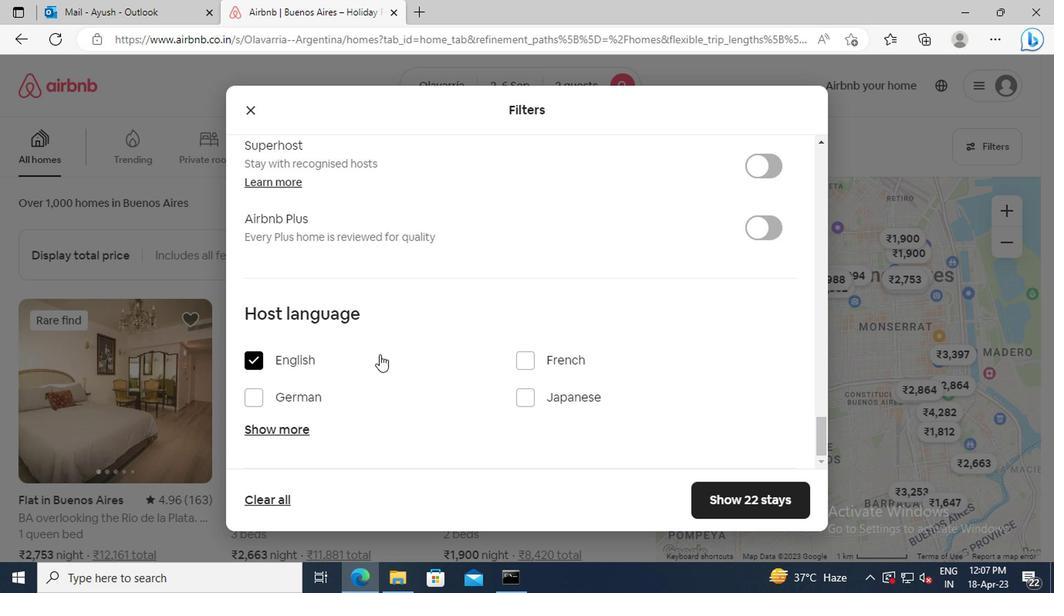 
Action: Mouse scrolled (441, 354) with delta (0, 0)
Screenshot: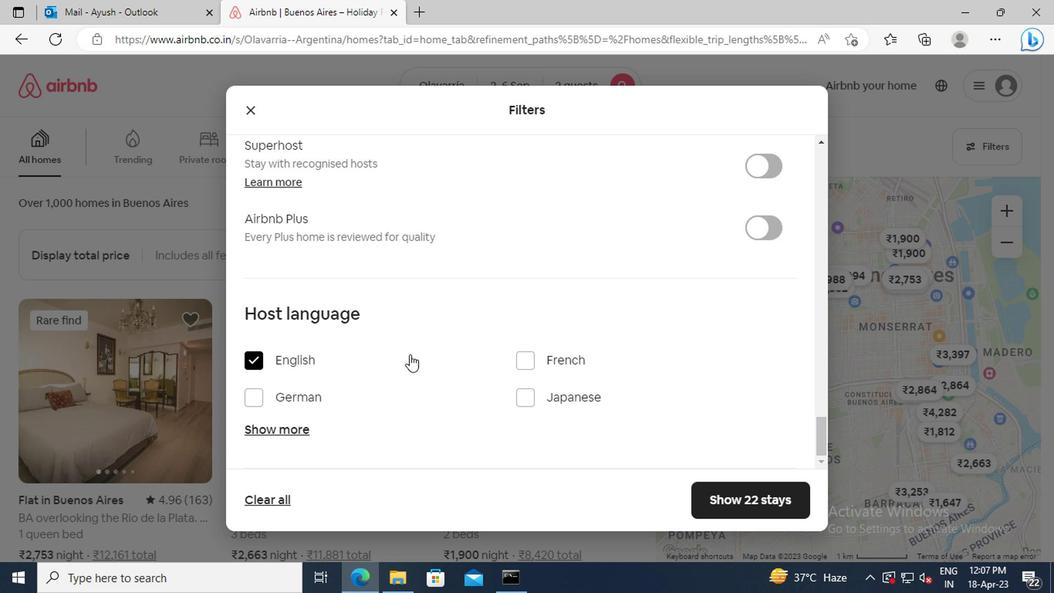 
Action: Mouse scrolled (441, 354) with delta (0, 0)
Screenshot: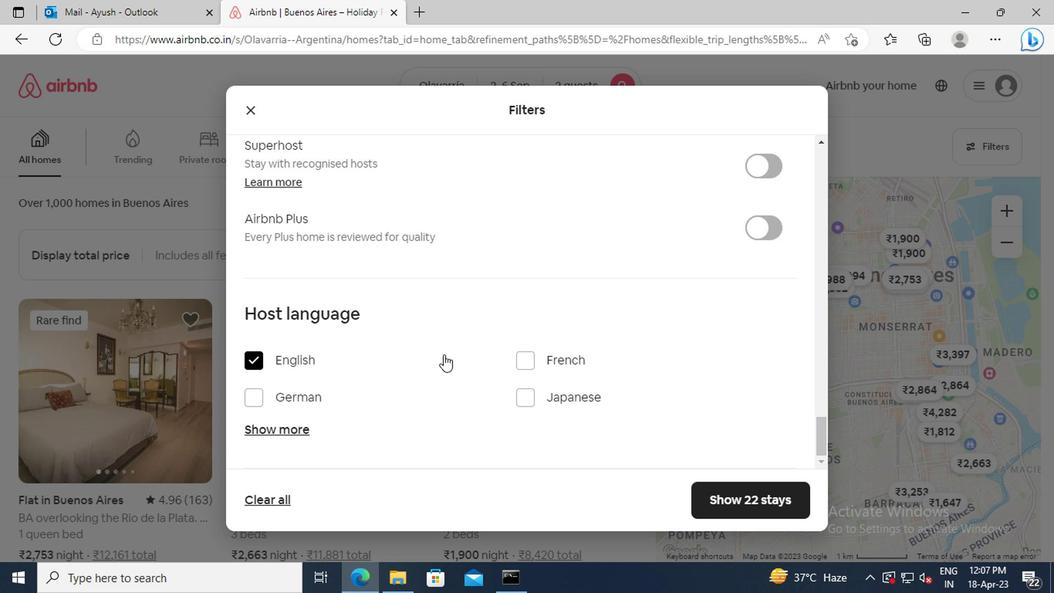 
Action: Mouse moved to (743, 504)
Screenshot: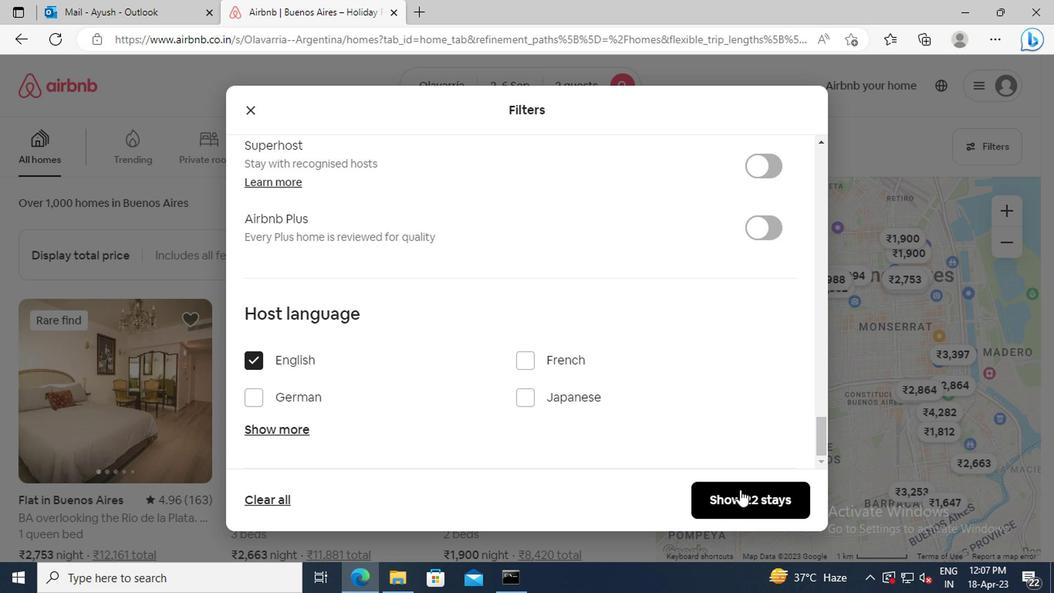 
Action: Mouse pressed left at (743, 504)
Screenshot: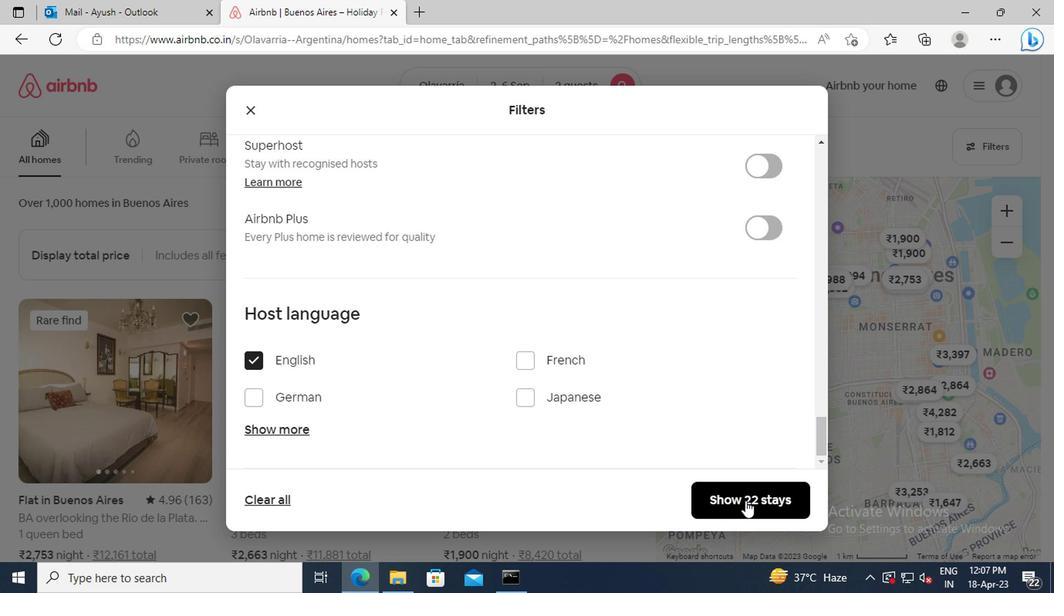 
